 Task: open an excel sheet and write heading  Financial WizardAdd Categories in a column and its values below  'Income, Income, Income, Expenses, Expenses, Expenses, Expenses, Expenses, Savings, Savings, Investments, Investments, Debt, Debt & Debt. 'Add Descriptions in next column and its values below  Salary, Freelance Work, Rental Income, Housing, Transportation, Groceries, Utilities, Entertainment, Emergency Fund, Retirement, Stocks, Mutual Funds, Credit Card 1, Credit Card 2 & Student Loan. Add Amount in next column and its values below  $5,000, $1,200, $500, $1,200, $300, $400, $200, $150, $500, $1,000, $500, $300, $200, $100 & $300. Save page AssetValbook
Action: Mouse pressed left at (181, 262)
Screenshot: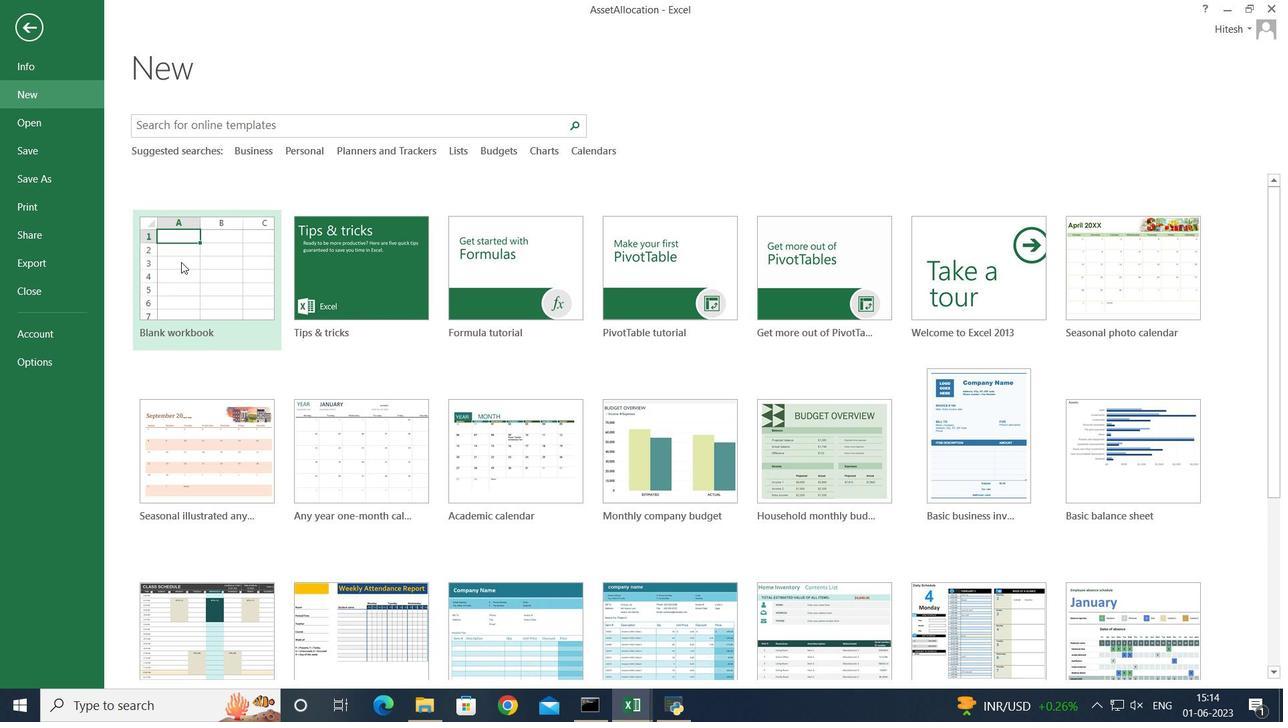 
Action: Mouse moved to (103, 200)
Screenshot: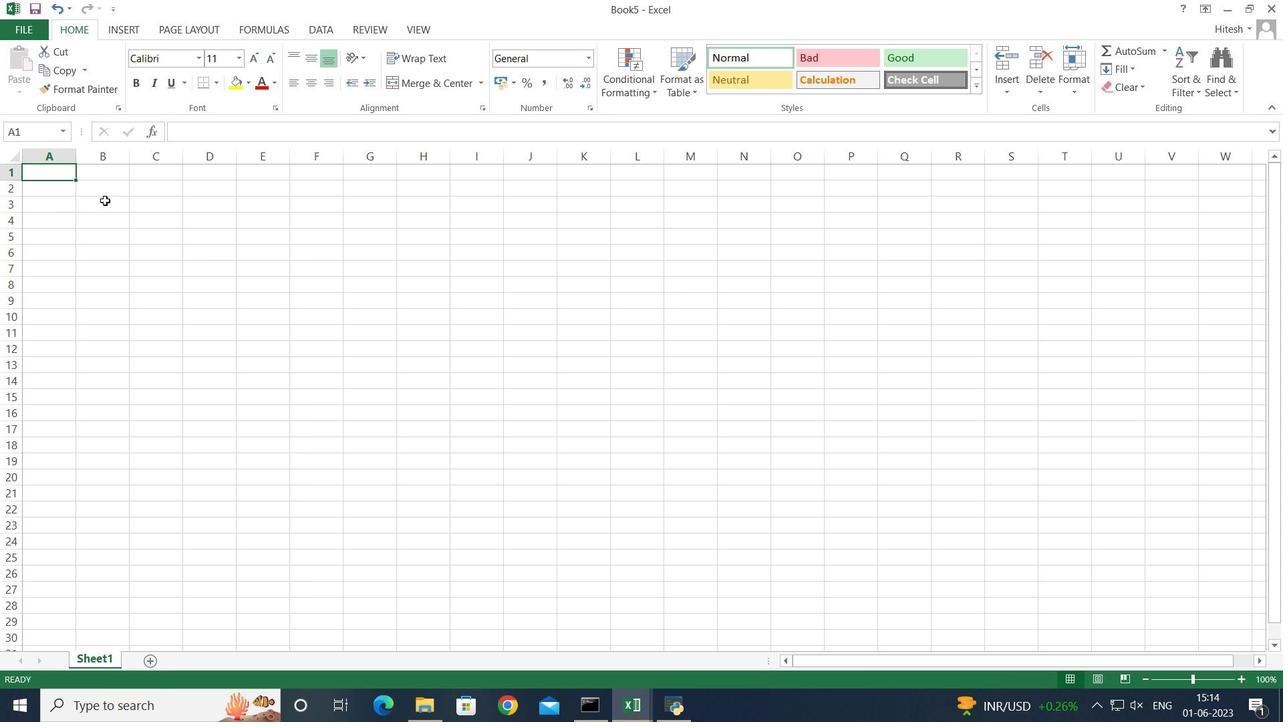 
Action: Key pressed <Key.shift>Financial<Key.space><Key.shift><Key.shift><Key.shift>Wizard<Key.enter><Key.shift><Key.shift>Cat
Screenshot: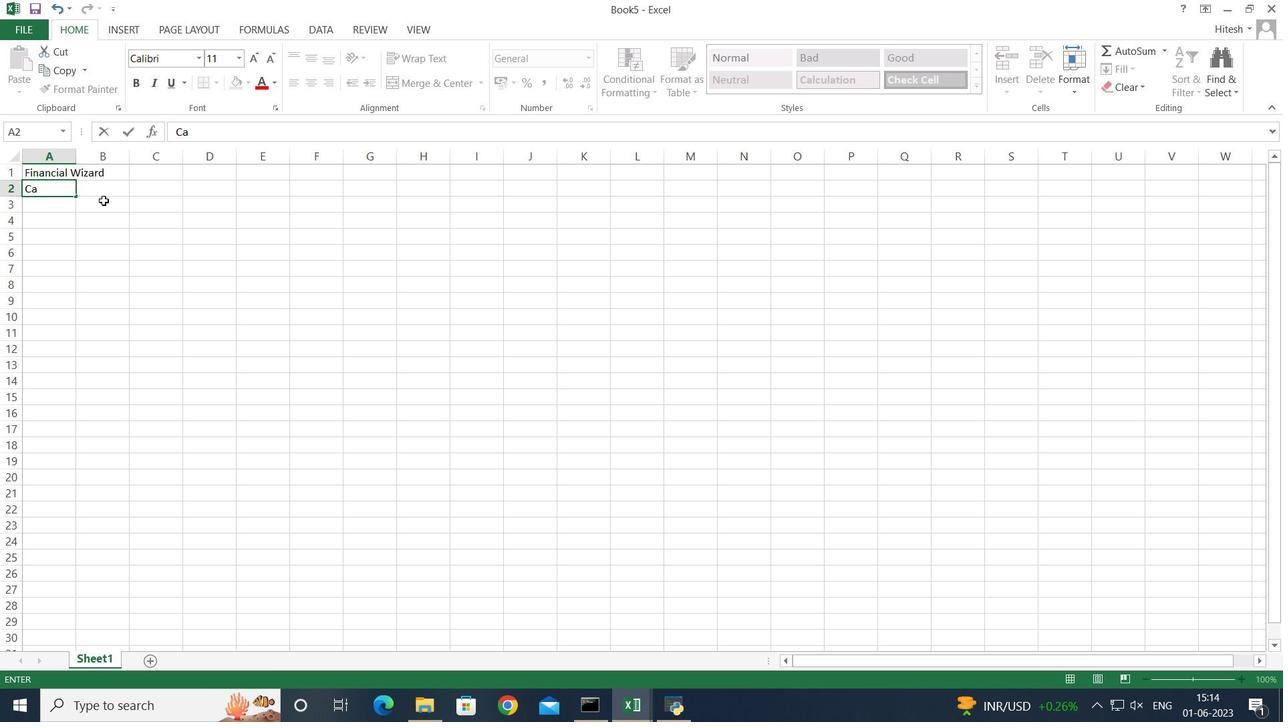 
Action: Mouse moved to (102, 200)
Screenshot: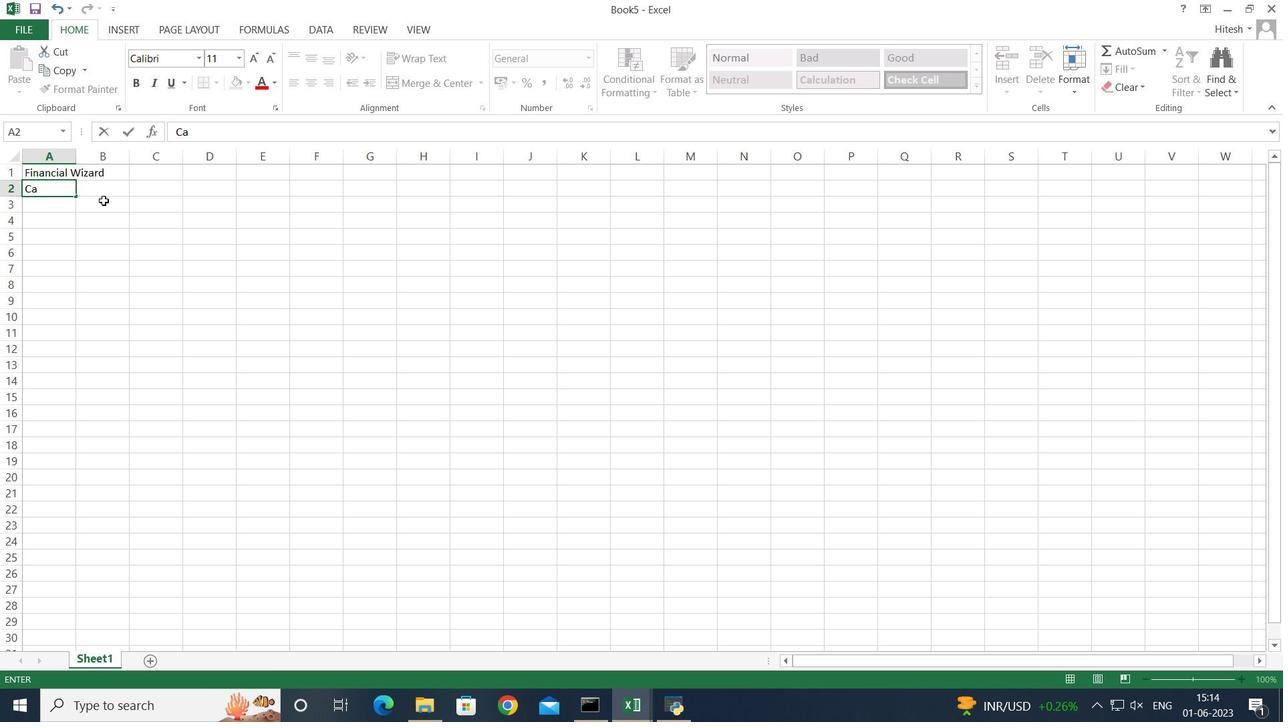 
Action: Key pressed egories<Key.enter><Key.shift>Income<Key.enter><Key.shift>Income<Key.enter><Key.shift>In<Key.backspace>o<Key.backspace><Key.backspace>
Screenshot: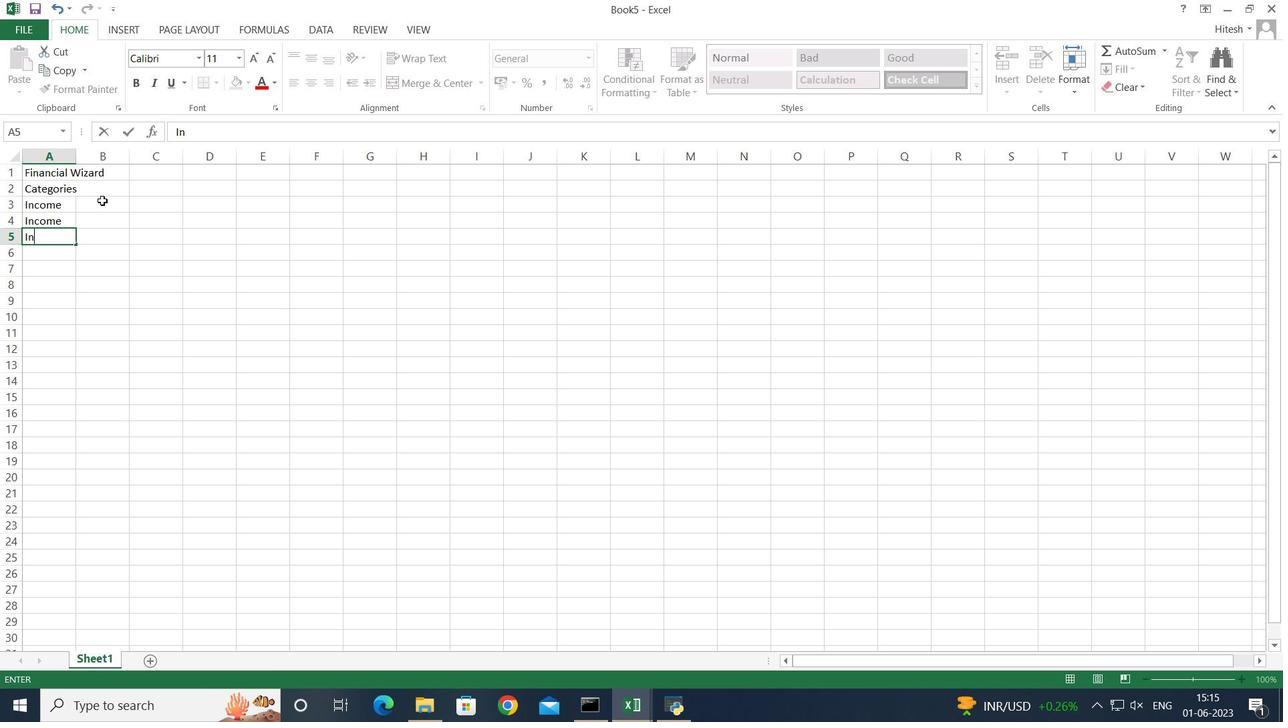 
Action: Mouse moved to (102, 200)
Screenshot: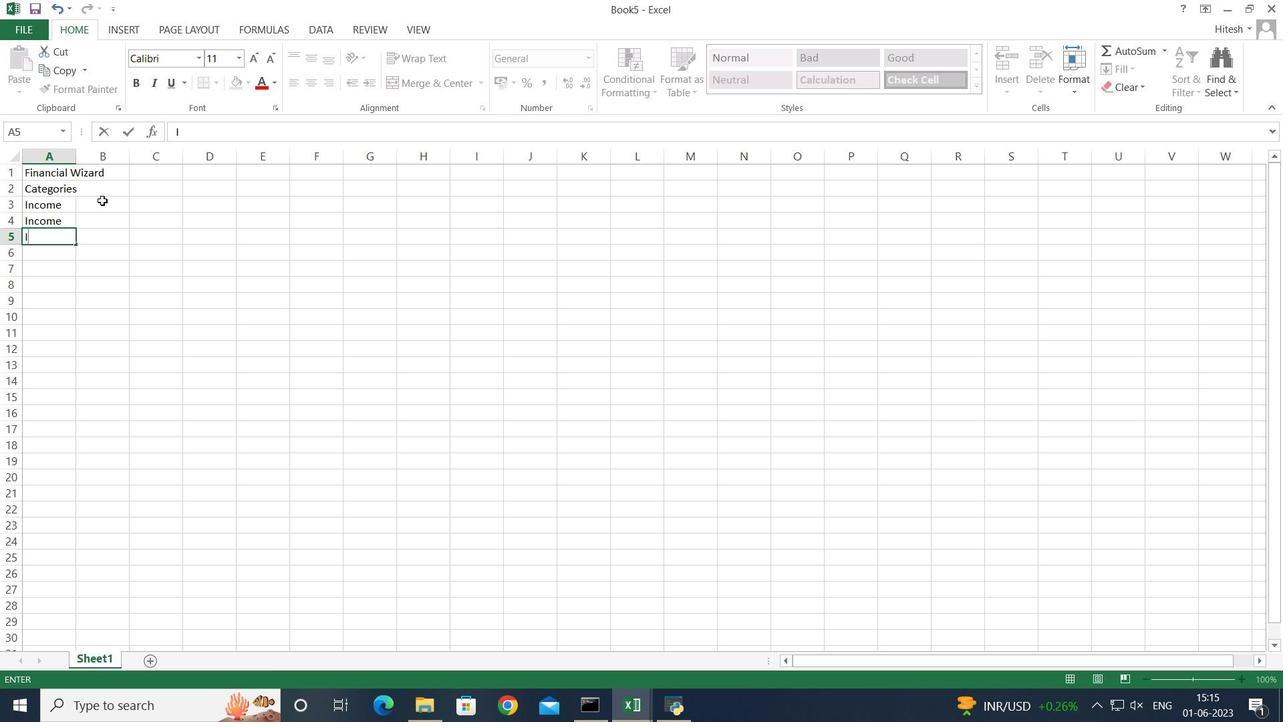 
Action: Key pressed oncome<Key.backspace><Key.backspace><Key.backspace><Key.backspace><Key.backspace><Key.backspace><Key.backspace><Key.backspace><Key.backspace><Key.backspace><Key.backspace><Key.backspace><Key.backspace><Key.backspace><Key.backspace><Key.shift>Income<Key.enter><Key.shift>Expenses<Key.enter><Key.shift><Key.shift><Key.shift><Key.shift>Expenses<Key.enter><Key.shift><Key.shift><Key.shift>Expenses<Key.enter><Key.shift><Key.shift><Key.shift>Expenses<Key.enter><Key.shift><Key.shift><Key.shift>Expenses<Key.enter><Key.shift>Savings<Key.enter><Key.shift>Savings<Key.enter><Key.shift>Investments<Key.enter><Key.shift><Key.shift><Key.shift><Key.shift><Key.shift><Key.shift><Key.shift><Key.shift>Investments<Key.enter><Key.shift><Key.shift>Debt<Key.enter><Key.shift>Debt<Key.enter>\<Key.backspace><Key.shift><Key.shift><Key.shift><Key.shift><Key.shift><Key.shift><Key.shift><Key.shift><Key.shift><Key.shift><Key.shift><Key.shift><Key.shift><Key.shift><Key.shift><Key.shift><Key.shift>Debt<Key.enter><Key.up><Key.up><Key.up><Key.up><Key.up><Key.up><Key.up><Key.up><Key.up><Key.up><Key.up><Key.up><Key.up><Key.up><Key.up><Key.up><Key.right><Key.shift><Key.shift><Key.shift><Key.shift><Key.shift><Key.shift><Key.shift><Key.shift><Key.shift><Key.shift><Key.shift><Key.shift><Key.shift><Key.shift><Key.shift><Key.shift><Key.shift><Key.shift><Key.shift><Key.shift><Key.shift><Key.shift><Key.shift><Key.shift><Key.shift><Key.shift><Key.shift><Key.shift><Key.shift><Key.shift><Key.shift><Key.shift><Key.shift><Key.shift><Key.shift><Key.shift><Key.shift>Descriptions<Key.enter><Key.shift>Salary<Key.enter><Key.shift>Freelance<Key.space><Key.shift><Key.shift>Work<Key.enter><Key.shift>Rental<Key.space><Key.shift_r><Key.shift_r><Key.shift_r><Key.shift_r><Key.shift_r><Key.shift_r><Key.shift_r><Key.shift_r><Key.shift_r><Key.shift_r><Key.shift_r><Key.shift_r><Key.shift_r><Key.shift_r><Key.shift_r><Key.shift_r><Key.shift_r><Key.shift_r><Key.shift_r><Key.shift_r><Key.shift_r>Ii<Key.backspace>ncome<Key.enter><Key.shift><Key.shift><Key.shift>Housing<Key.enter><Key.shift><Key.shift><Key.shift><Key.shift><Key.shift><Key.shift><Key.shift>Transportation<Key.enter><Key.shift><Key.shift><Key.shift><Key.shift><Key.shift><Key.shift><Key.shift><Key.shift><Key.shift><Key.shift><Key.shift><Key.shift><Key.shift>Groceries<Key.enter><Key.shift_r>Utilities<Key.enter><Key.shift>Entertainment<Key.enter><Key.shift>Emergency<Key.space><Key.shift><Key.shift><Key.shift><Key.shift>Fung<Key.enter><Key.shift>Retirement<Key.enter><Key.shift>Stocks<Key.enter><Key.shift_r>Mutual<Key.space><Key.shift>Funds<Key.enter><Key.shift>Credir<Key.space><Key.shift>Card<Key.space>1<Key.enter><Key.shift>Credit<Key.space><Key.shift>Card<Key.space>2<Key.enter><Key.shift>Student<Key.space><Key.shift_r><Key.shift_r><Key.shift_r><Key.shift_r><Key.shift_r><Key.shift_r><Key.shift_r>Loan<Key.enter>
Screenshot: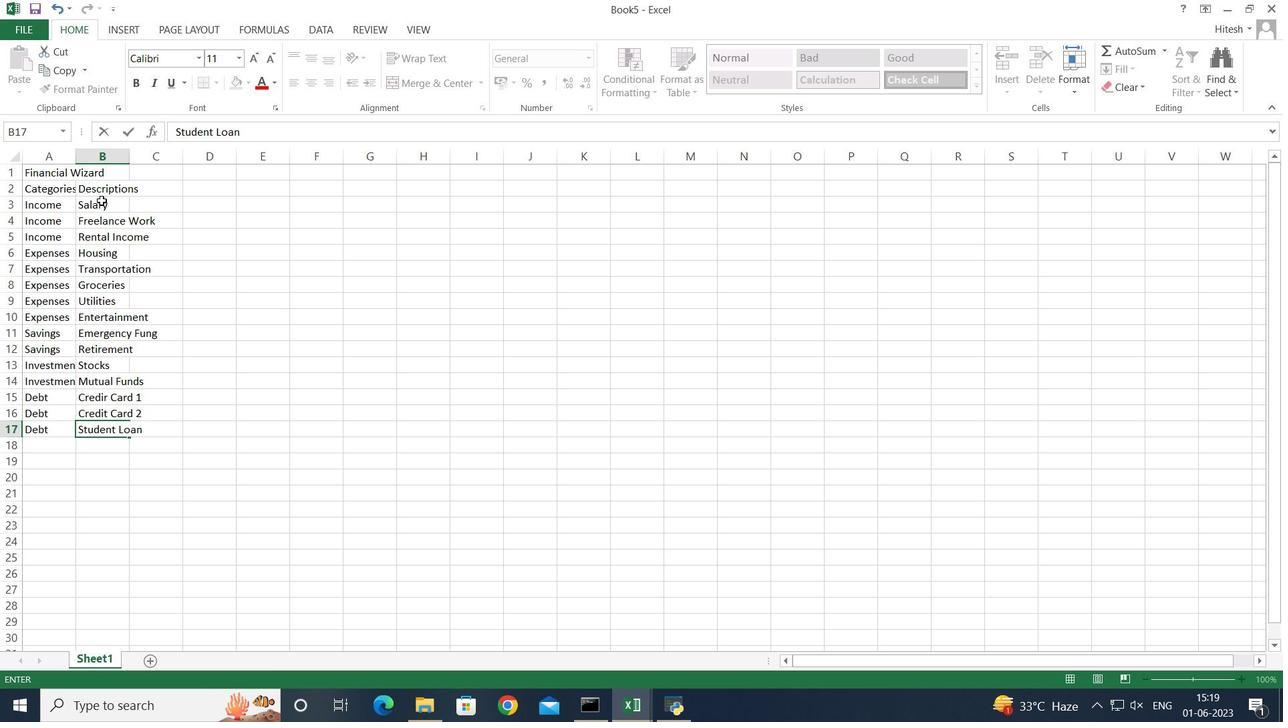 
Action: Mouse moved to (38, 157)
Screenshot: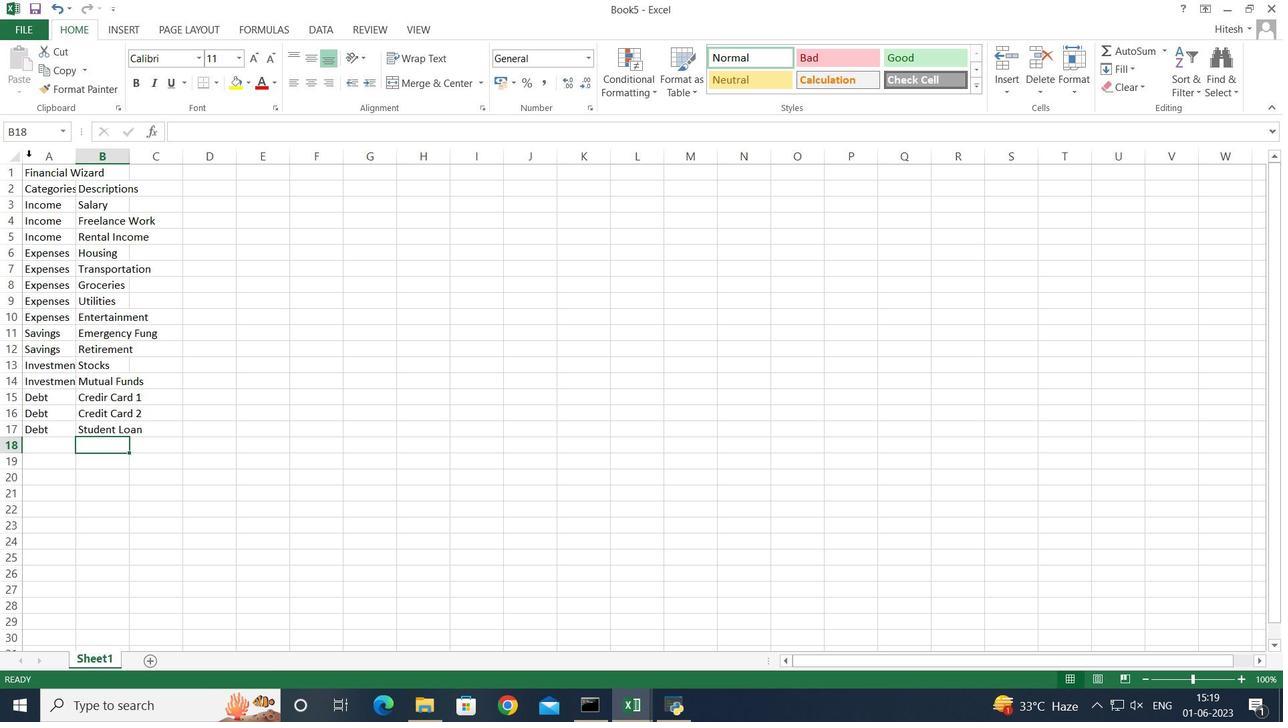 
Action: Mouse pressed left at (38, 157)
Screenshot: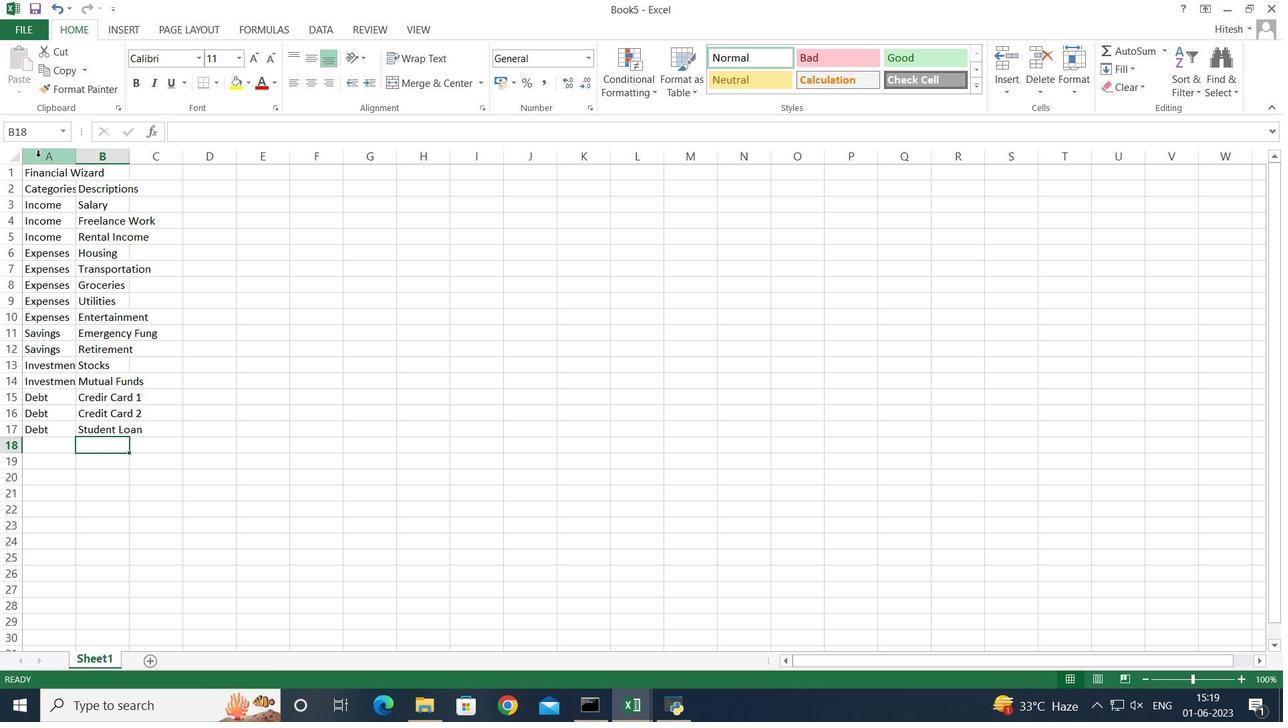 
Action: Mouse moved to (74, 157)
Screenshot: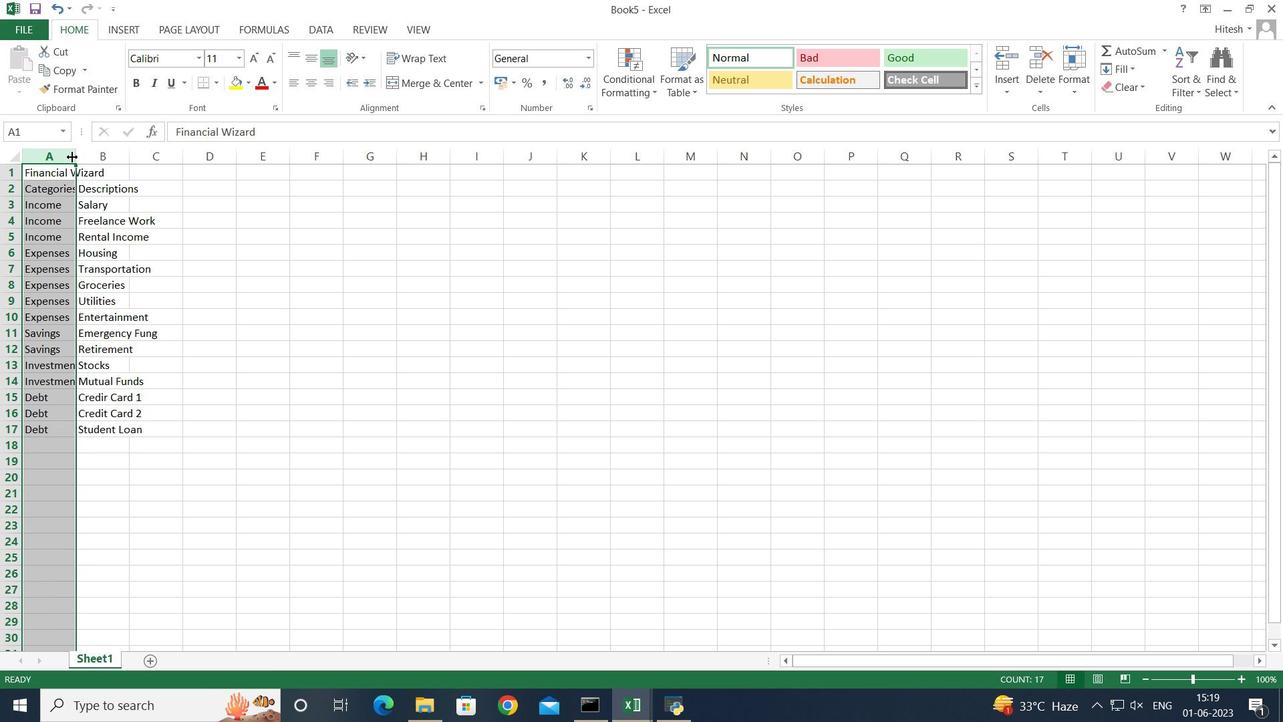 
Action: Mouse pressed left at (74, 157)
Screenshot: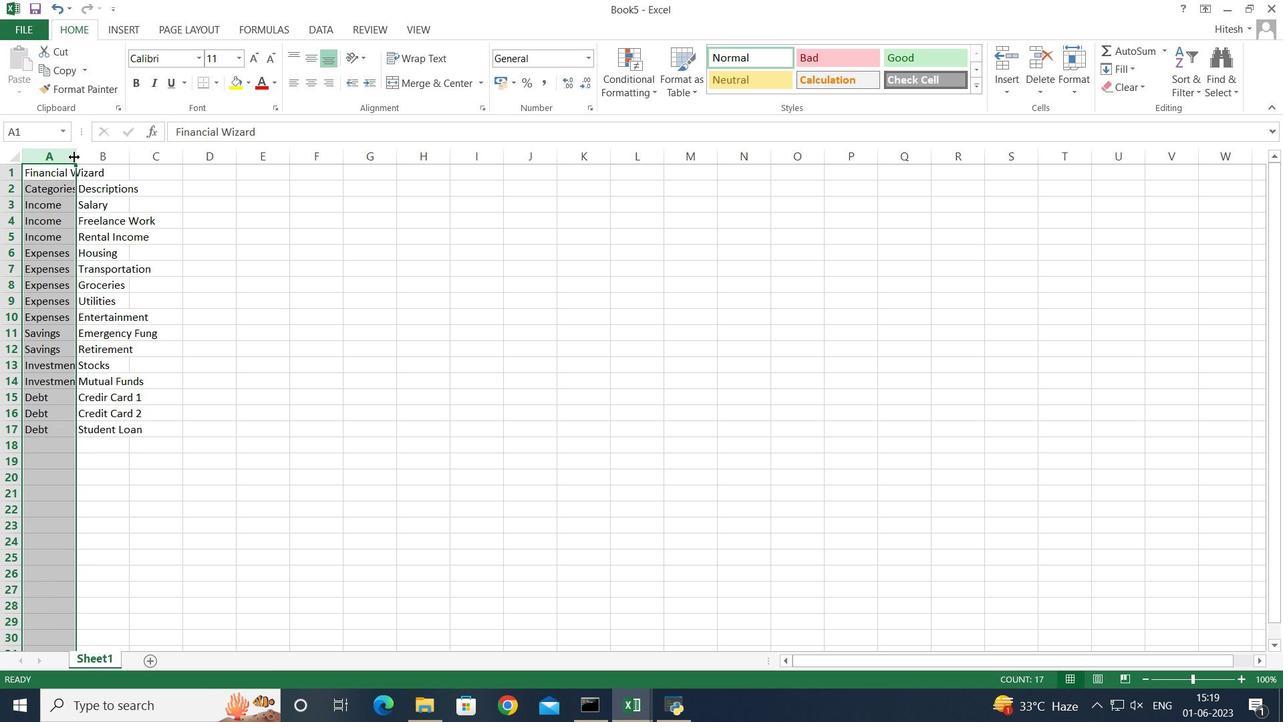 
Action: Mouse moved to (74, 157)
Screenshot: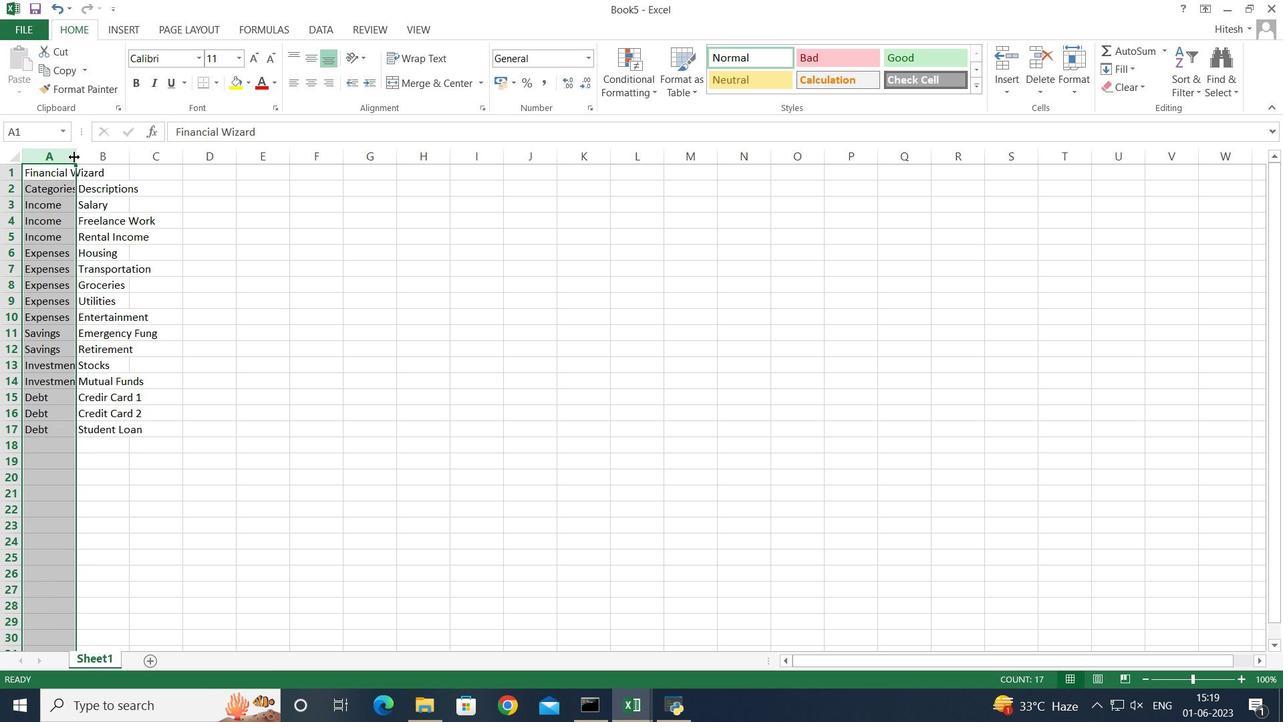 
Action: Mouse pressed left at (74, 157)
Screenshot: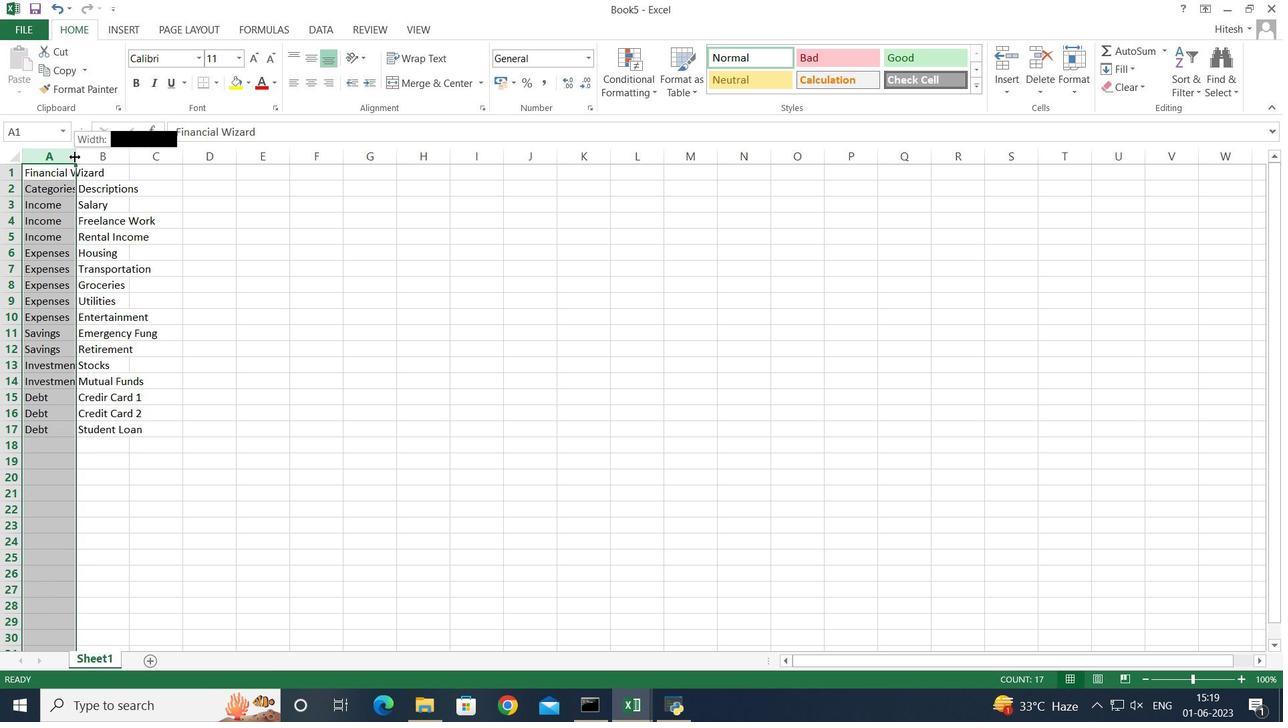 
Action: Mouse moved to (117, 158)
Screenshot: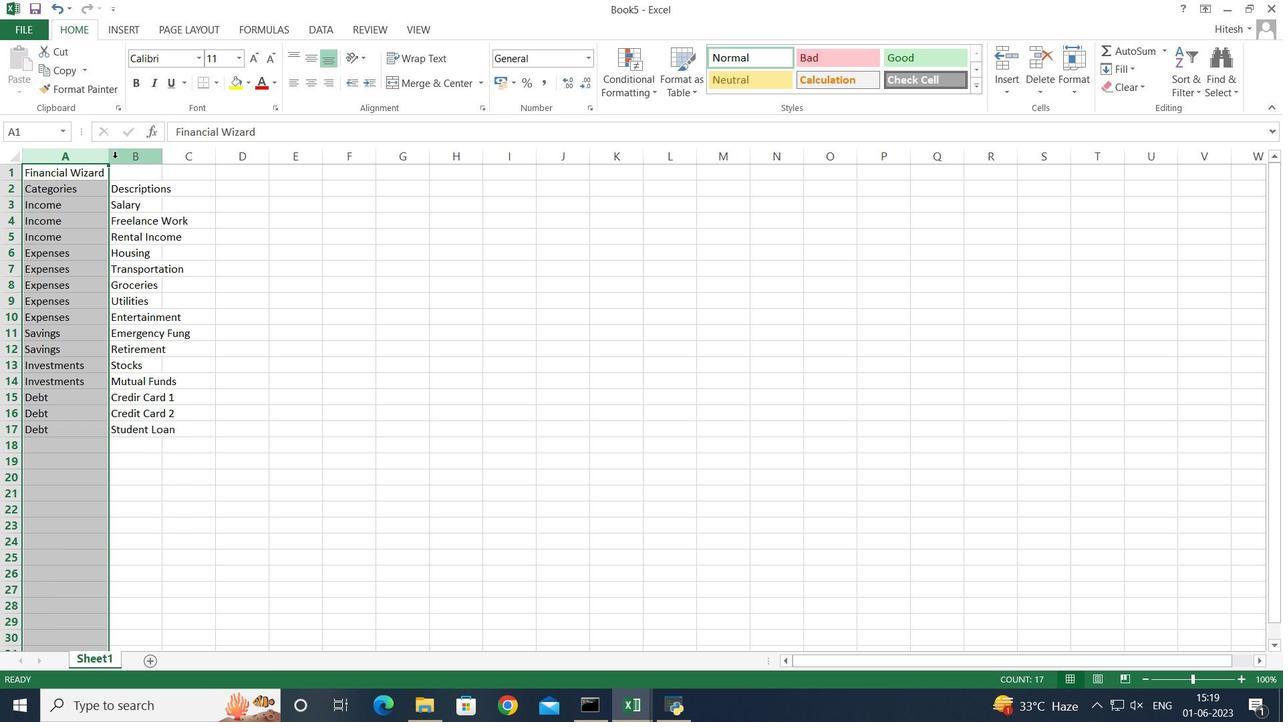 
Action: Mouse pressed left at (117, 158)
Screenshot: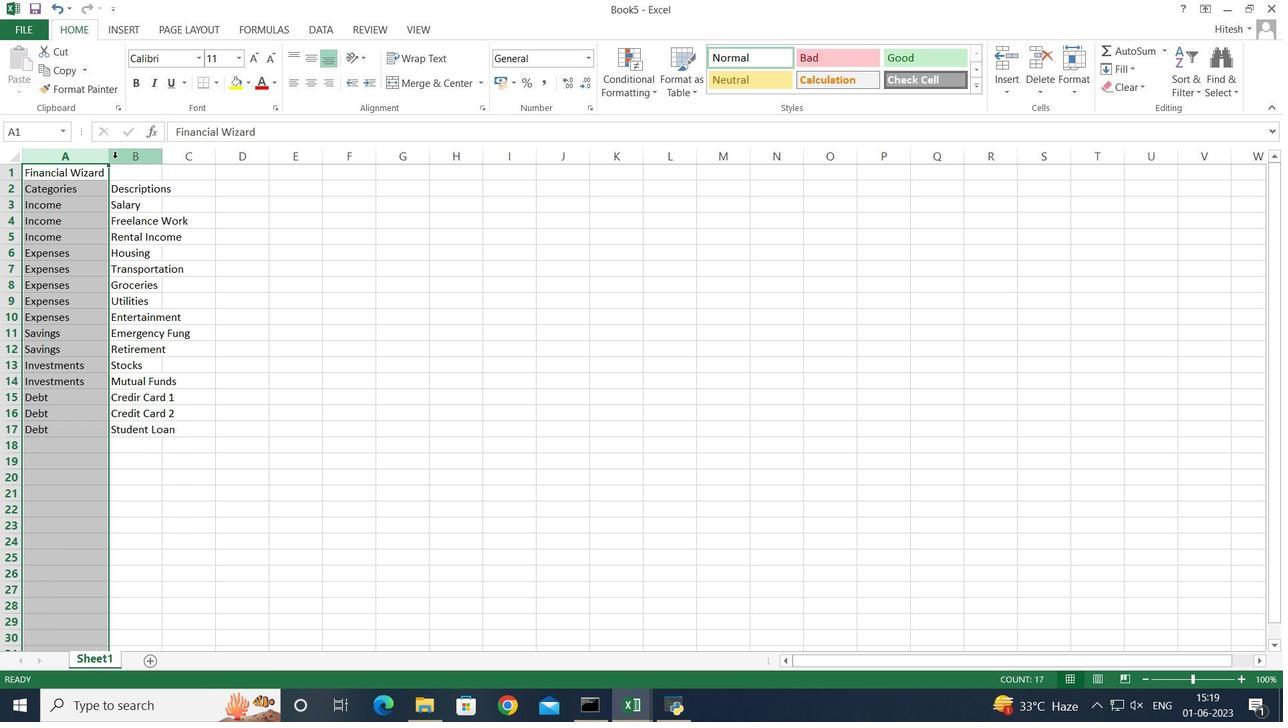 
Action: Mouse moved to (161, 155)
Screenshot: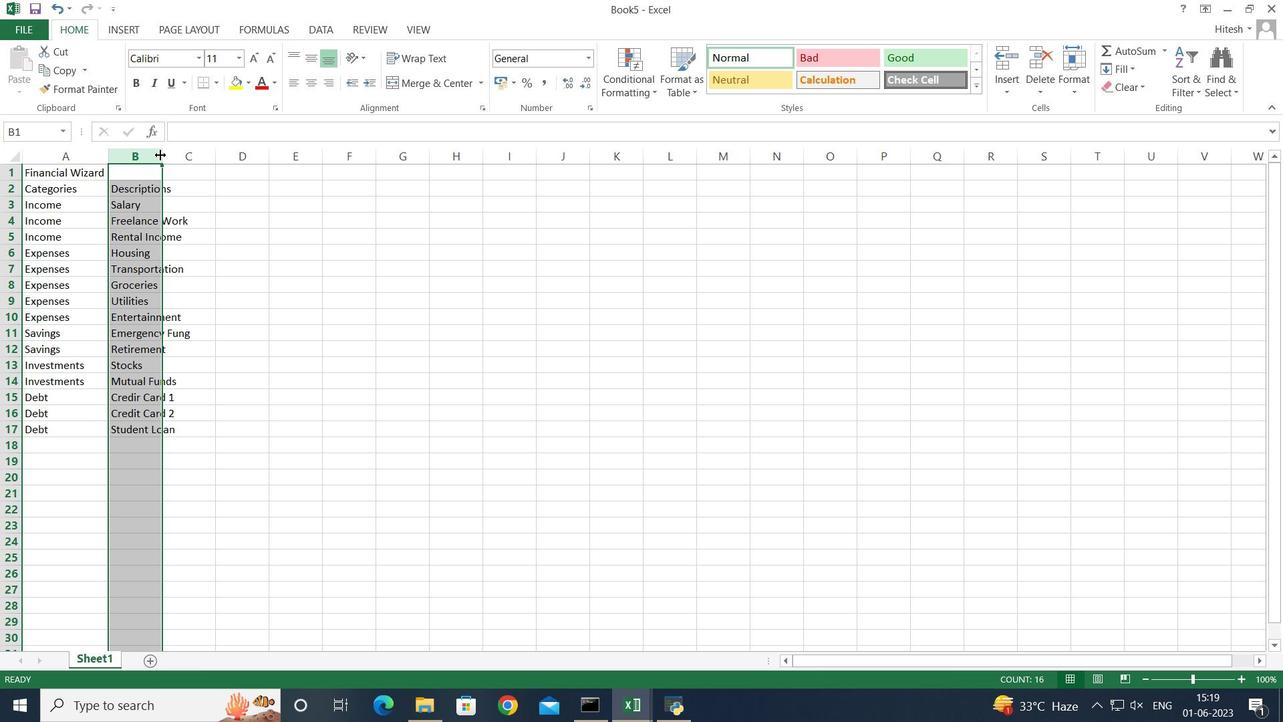 
Action: Mouse pressed left at (161, 155)
Screenshot: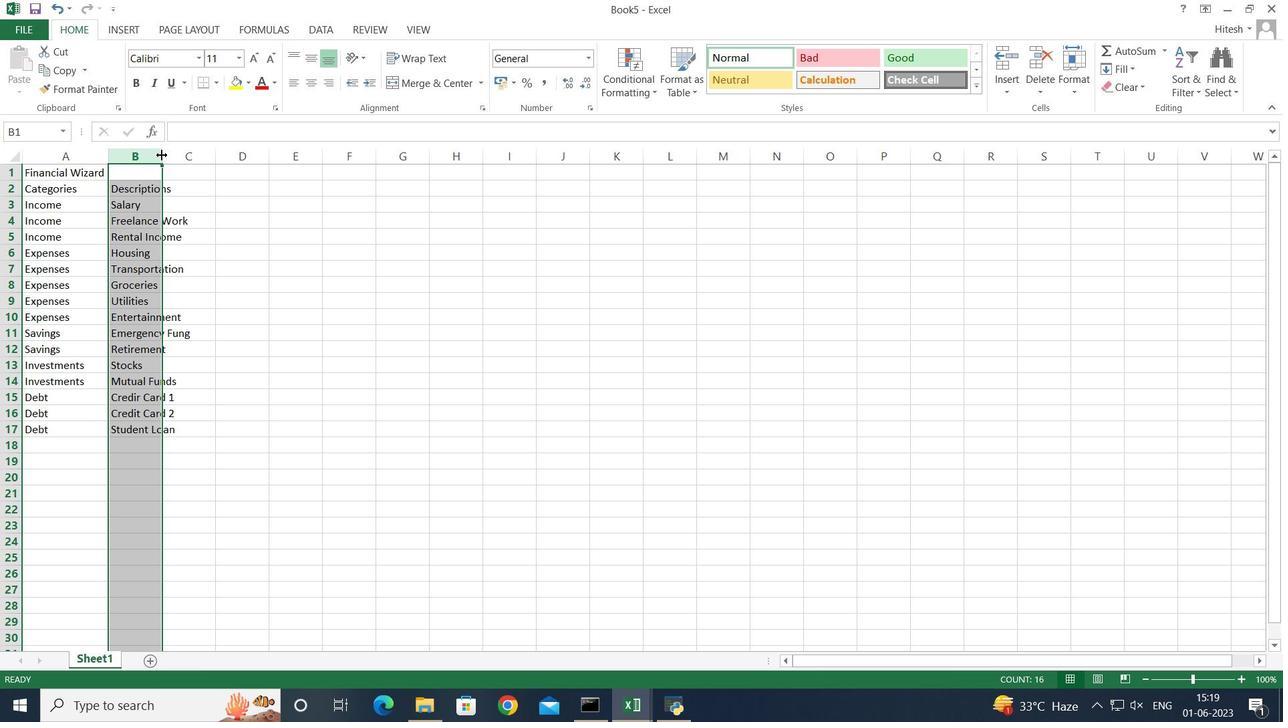 
Action: Mouse pressed left at (161, 155)
Screenshot: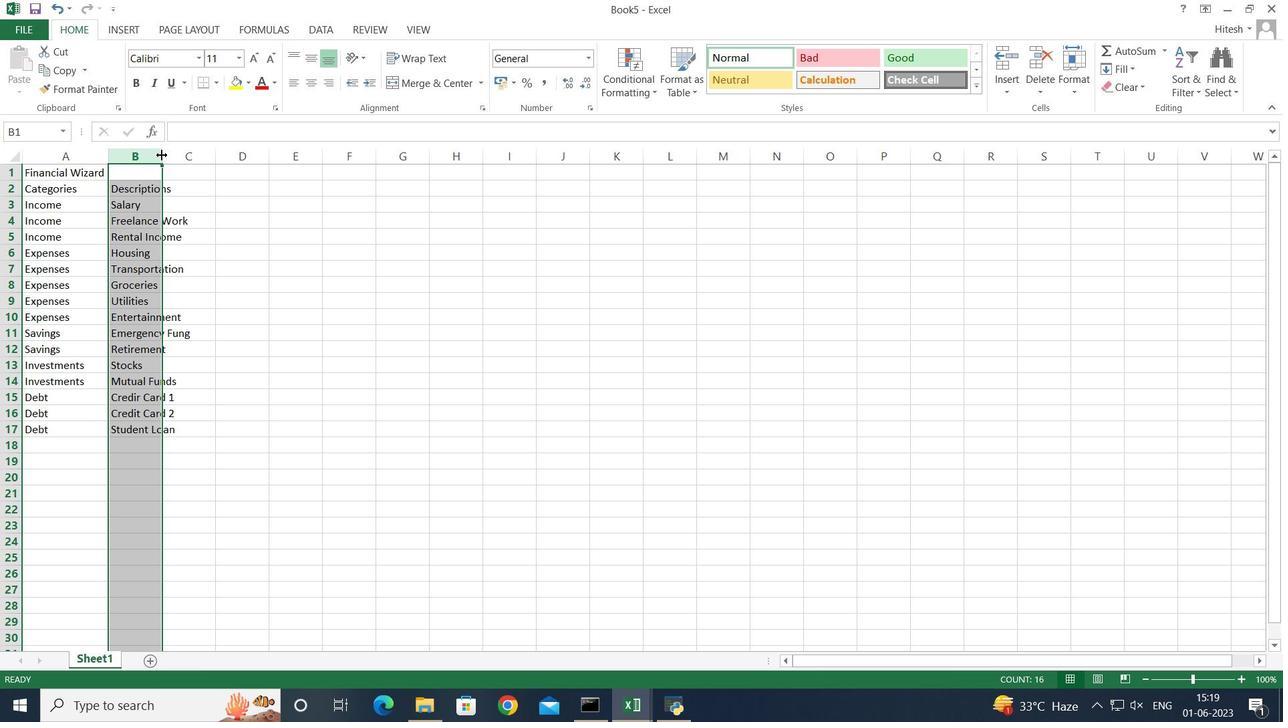 
Action: Mouse moved to (213, 186)
Screenshot: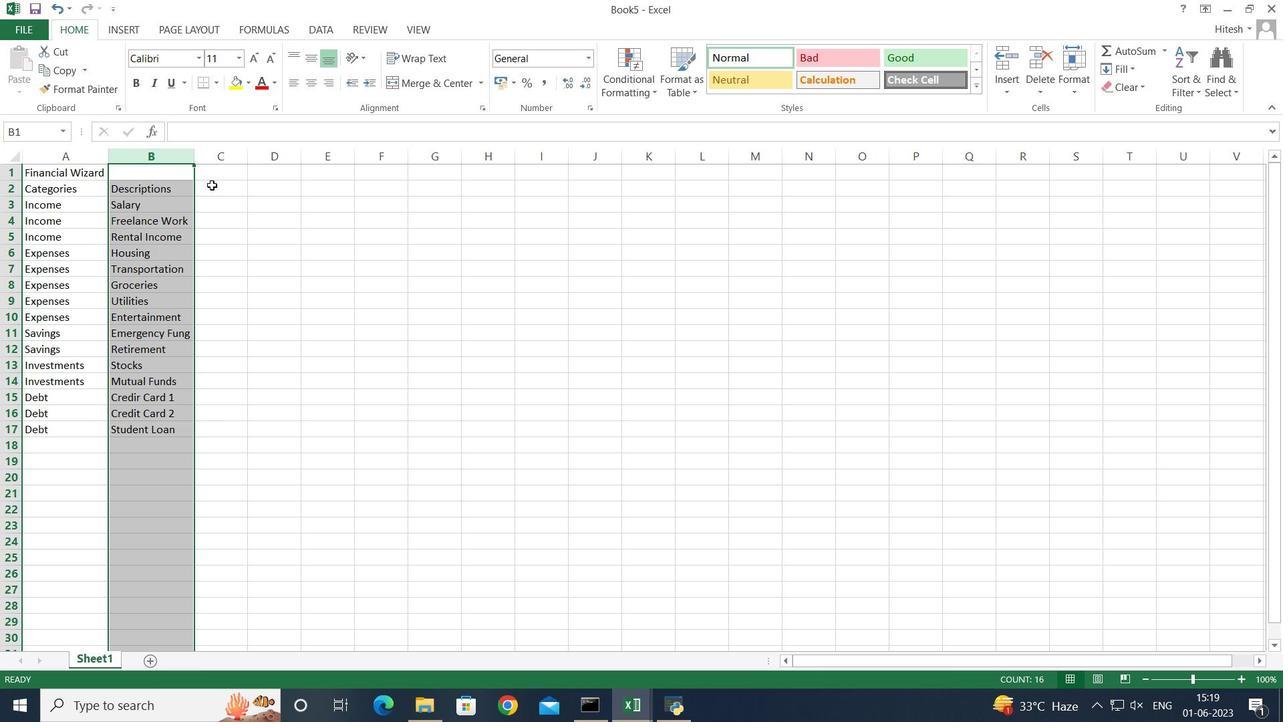 
Action: Mouse pressed left at (213, 186)
Screenshot: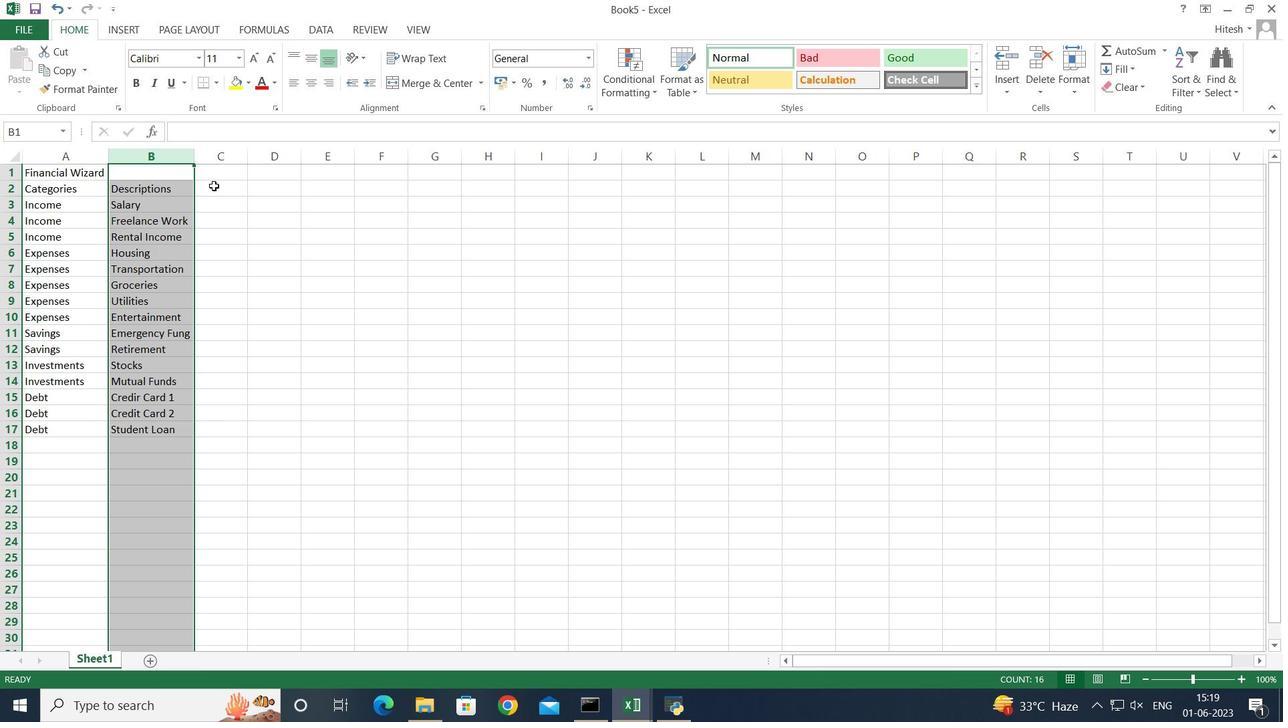 
Action: Key pressed <Key.shift>Amount<Key.enter>5000<Key.enter>1200<Key.enter>500<Key.enter>1200<Key.enter>300<Key.enter>400<Key.enter>200<Key.enter>150<Key.enter>500<Key.enter>1000<Key.enter>500<Key.enter>300<Key.enter>200<Key.enter>100<Key.enter>30<Key.enter>
Screenshot: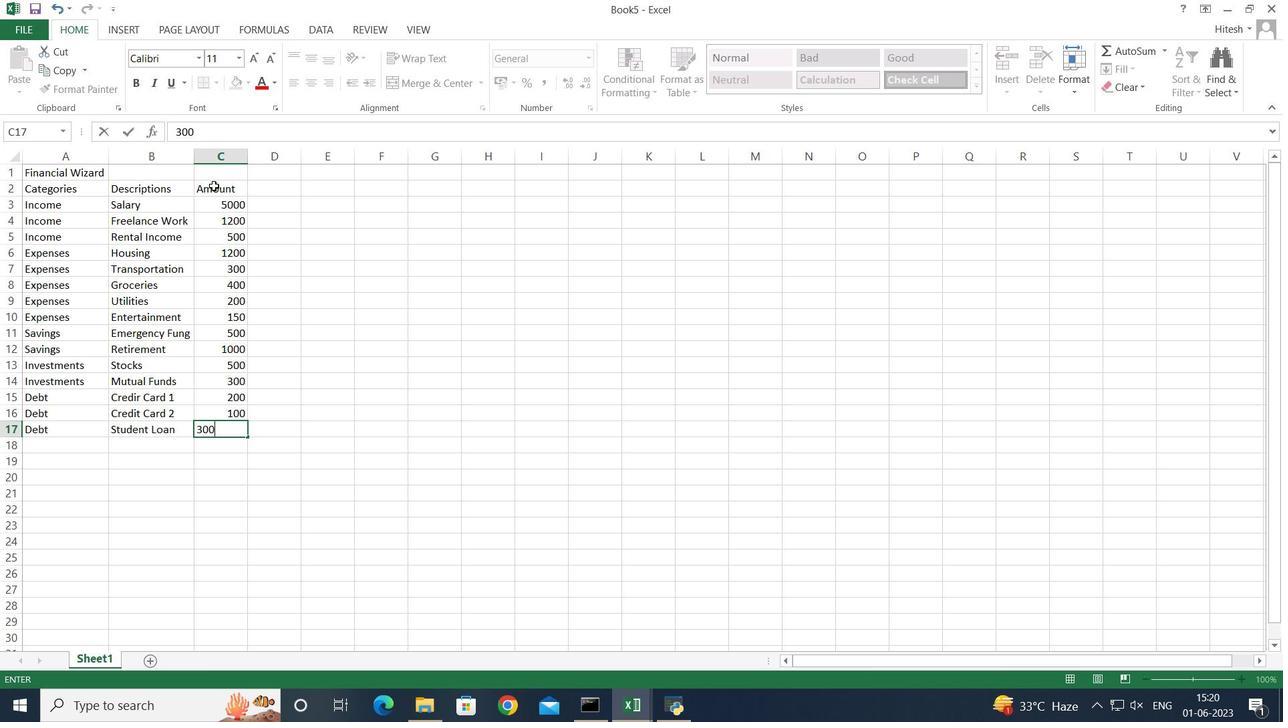 
Action: Mouse moved to (336, 258)
Screenshot: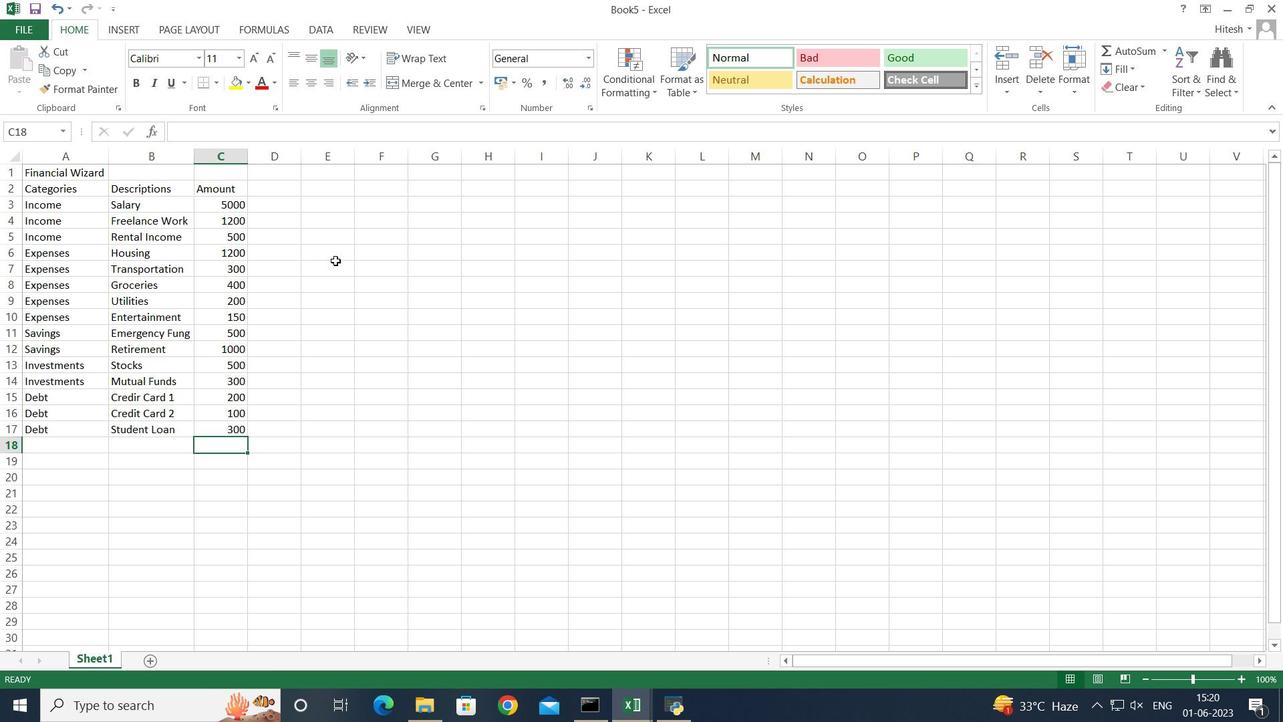 
Action: Mouse pressed left at (336, 258)
Screenshot: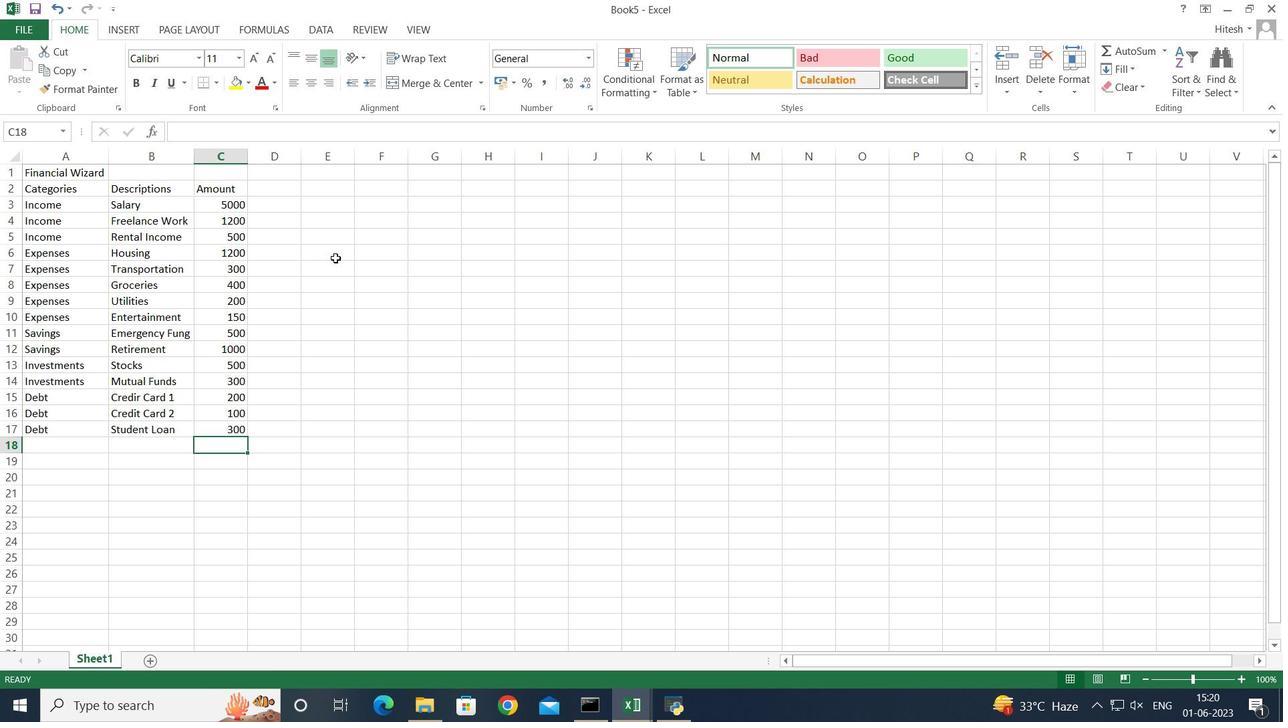 
Action: Mouse moved to (230, 157)
Screenshot: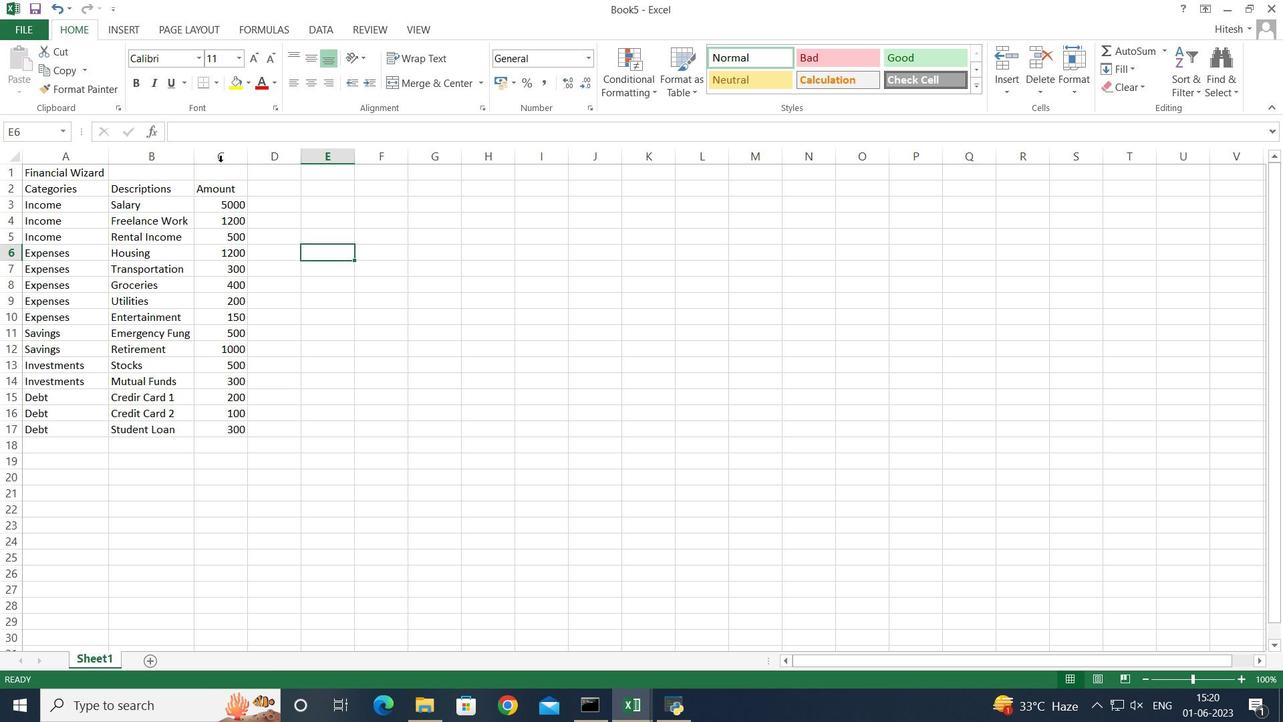 
Action: Mouse pressed left at (230, 157)
Screenshot: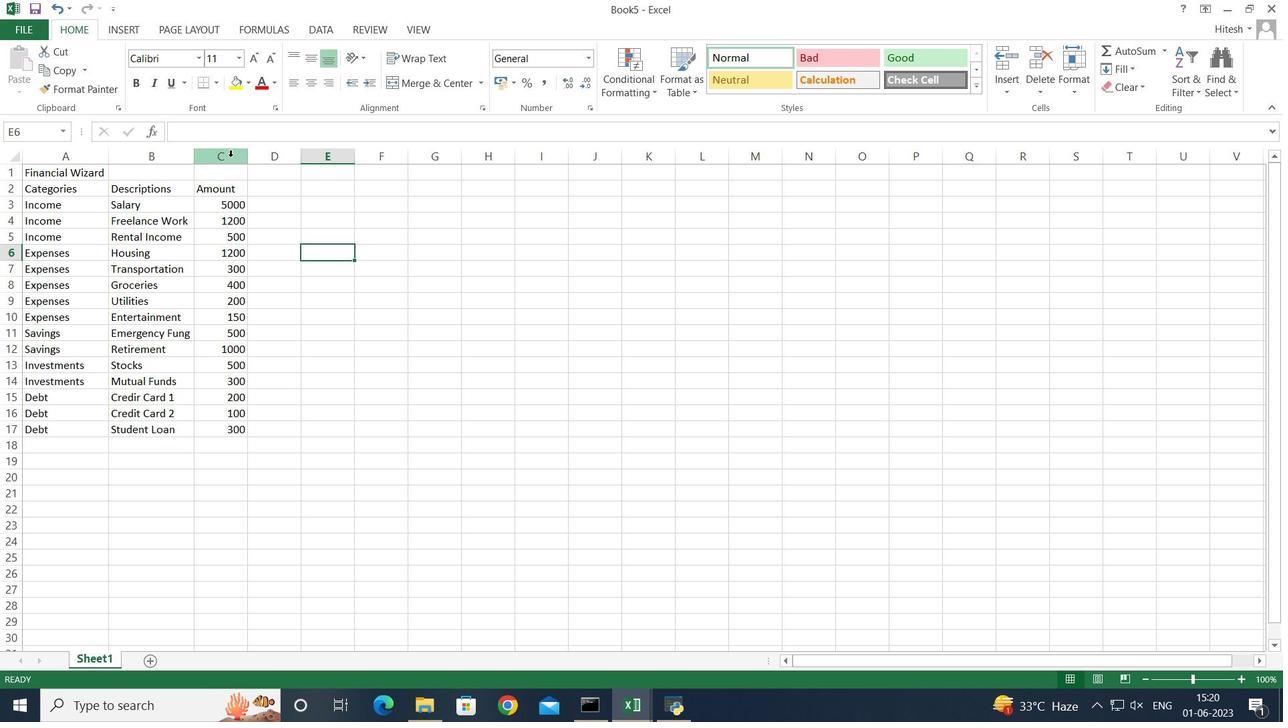 
Action: Mouse moved to (247, 157)
Screenshot: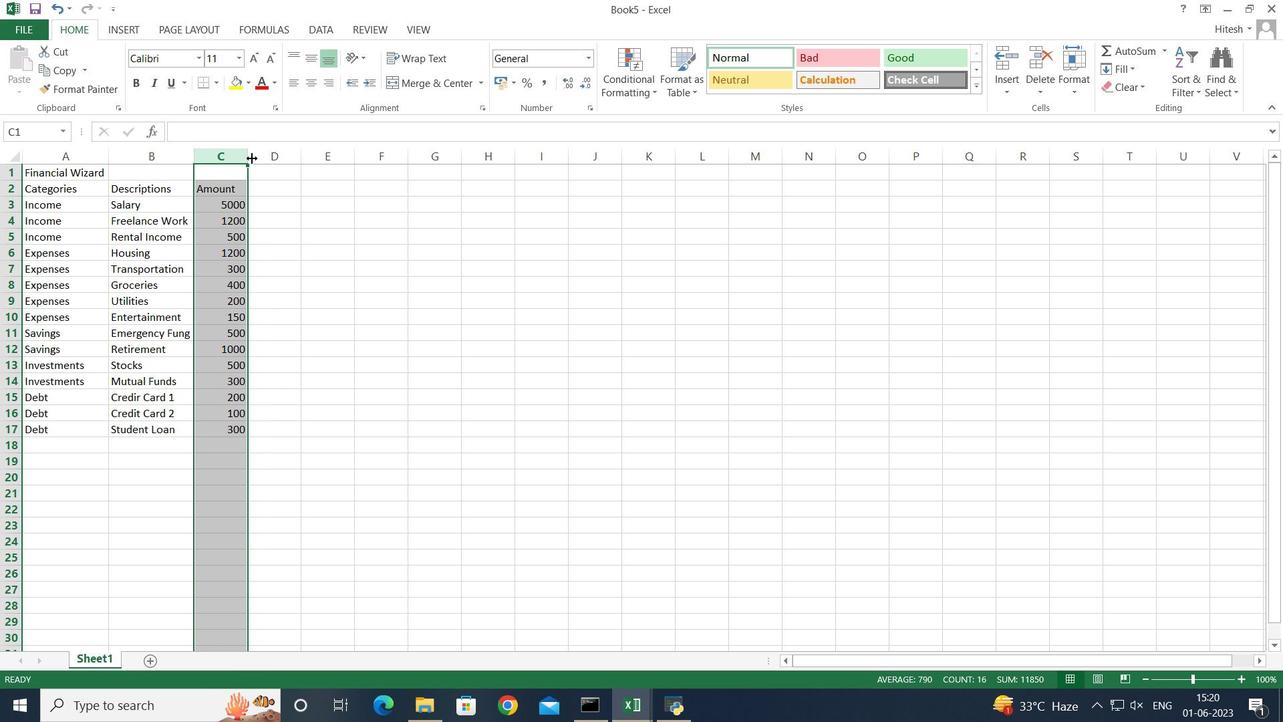 
Action: Mouse pressed left at (247, 157)
Screenshot: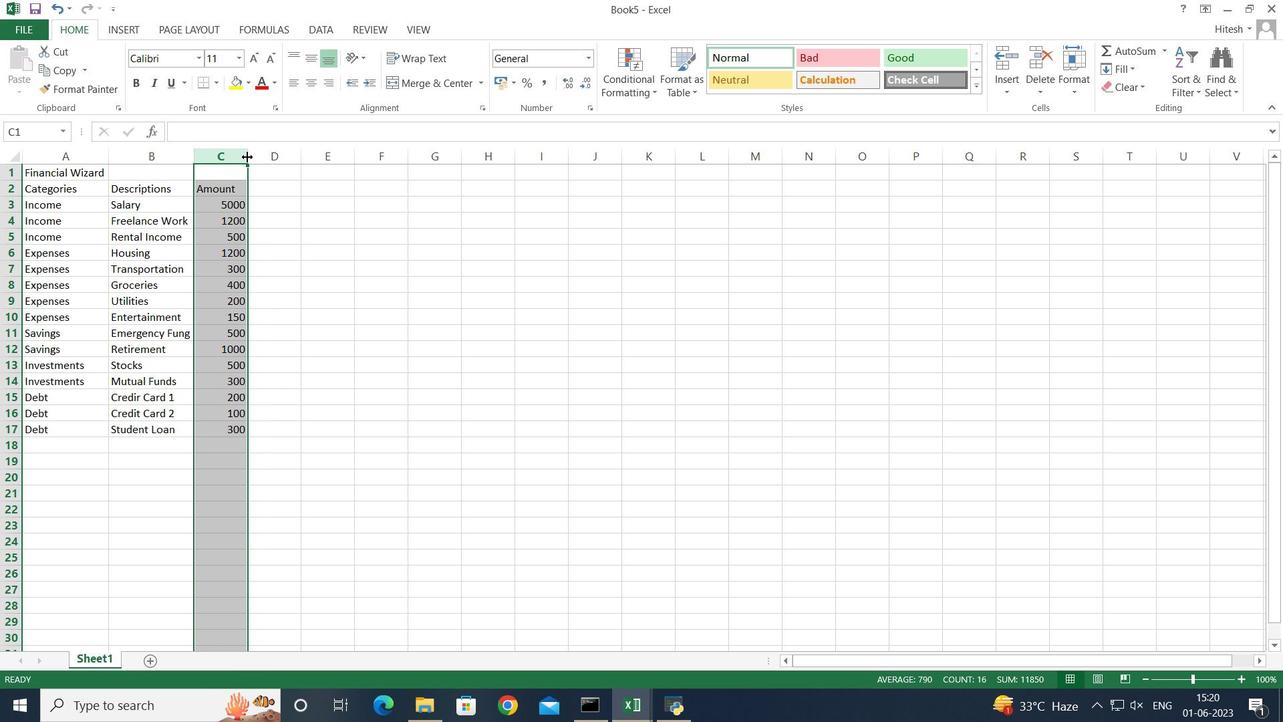 
Action: Mouse pressed left at (247, 157)
Screenshot: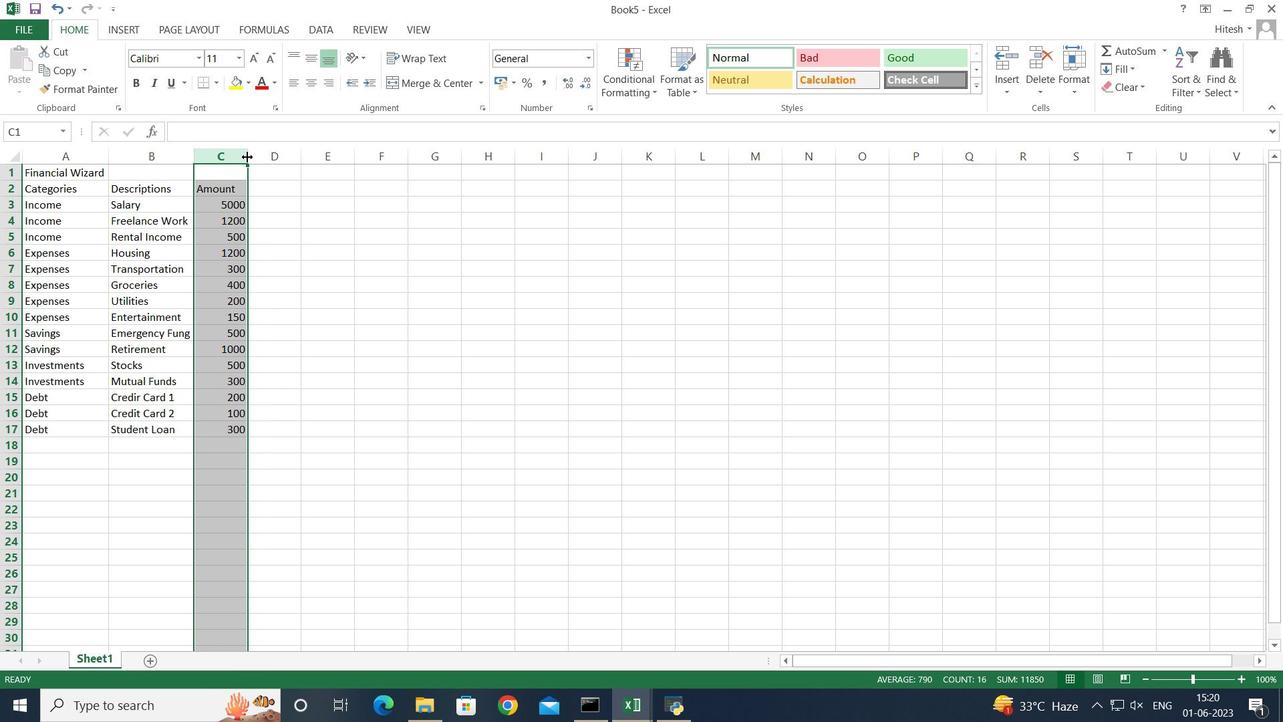 
Action: Mouse moved to (286, 244)
Screenshot: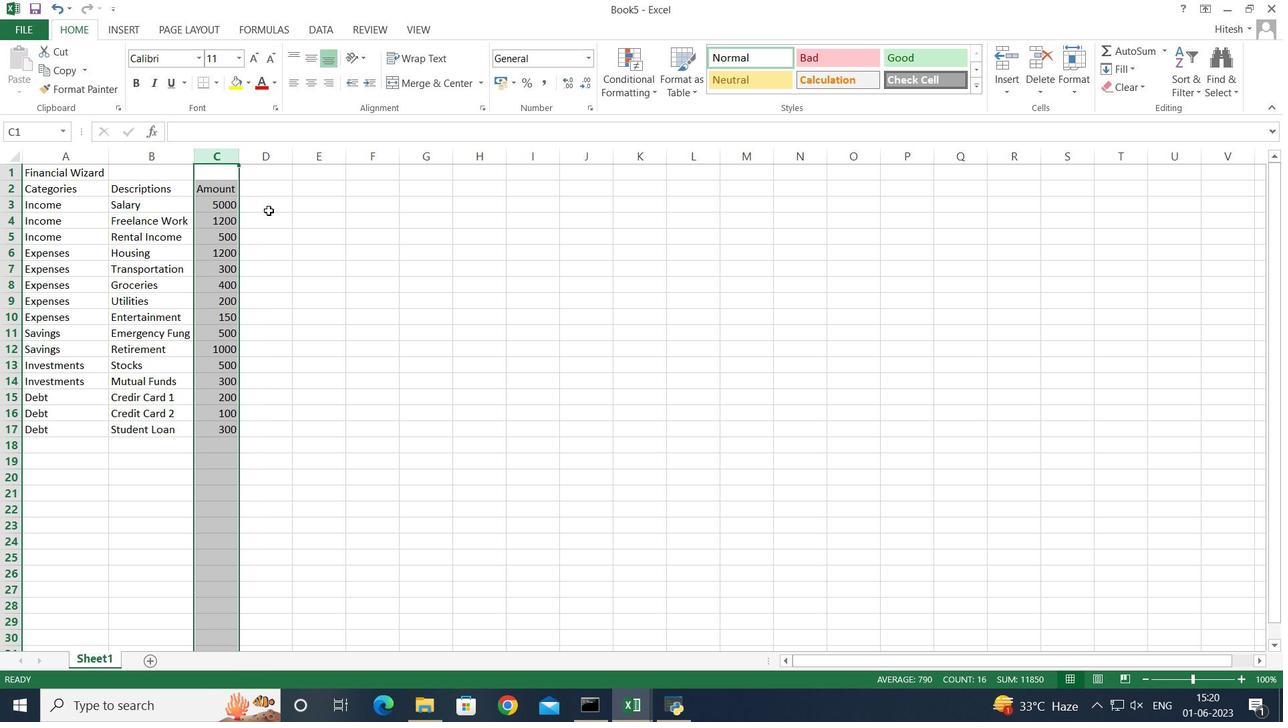 
Action: Mouse pressed left at (286, 244)
Screenshot: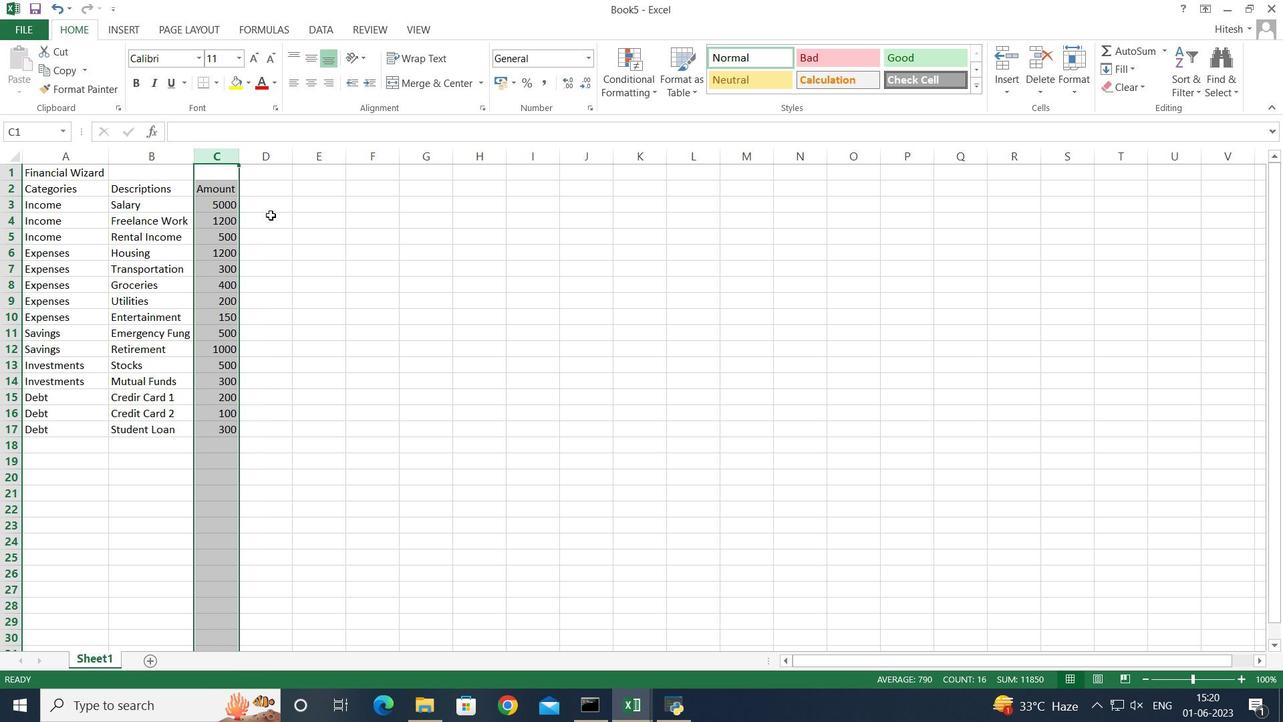 
Action: Mouse moved to (133, 498)
Screenshot: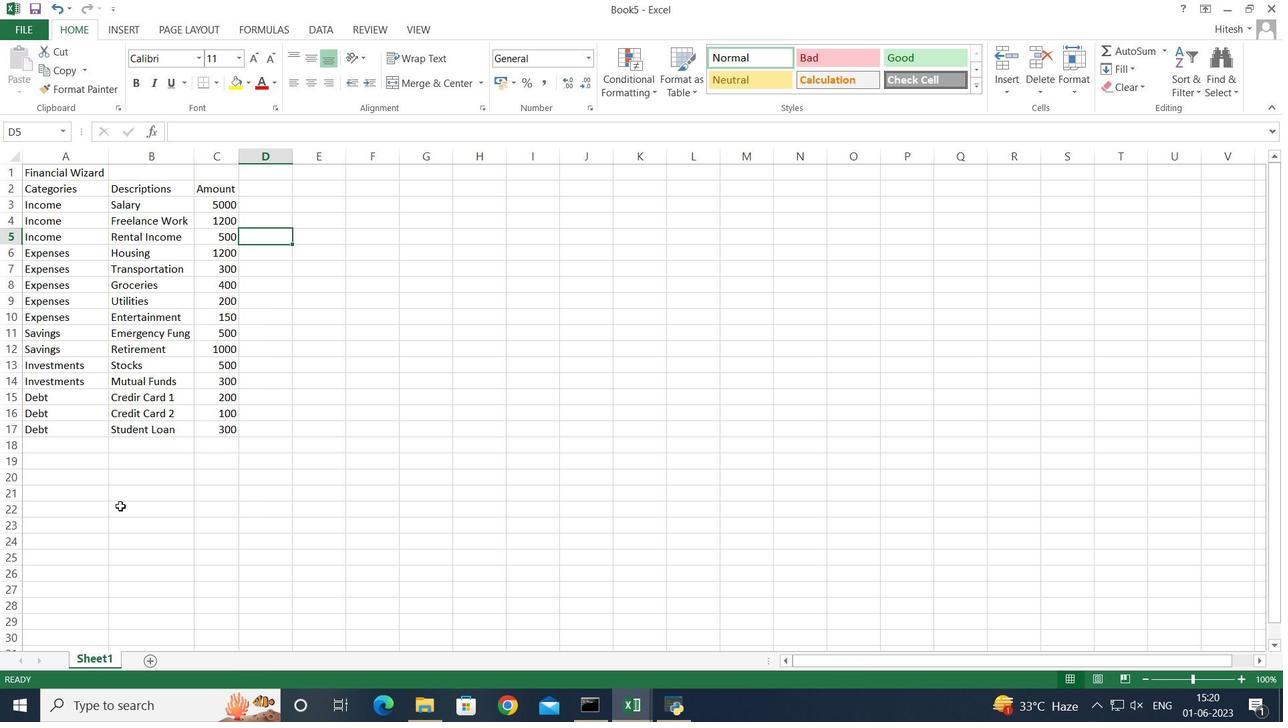 
Action: Mouse pressed left at (133, 498)
Screenshot: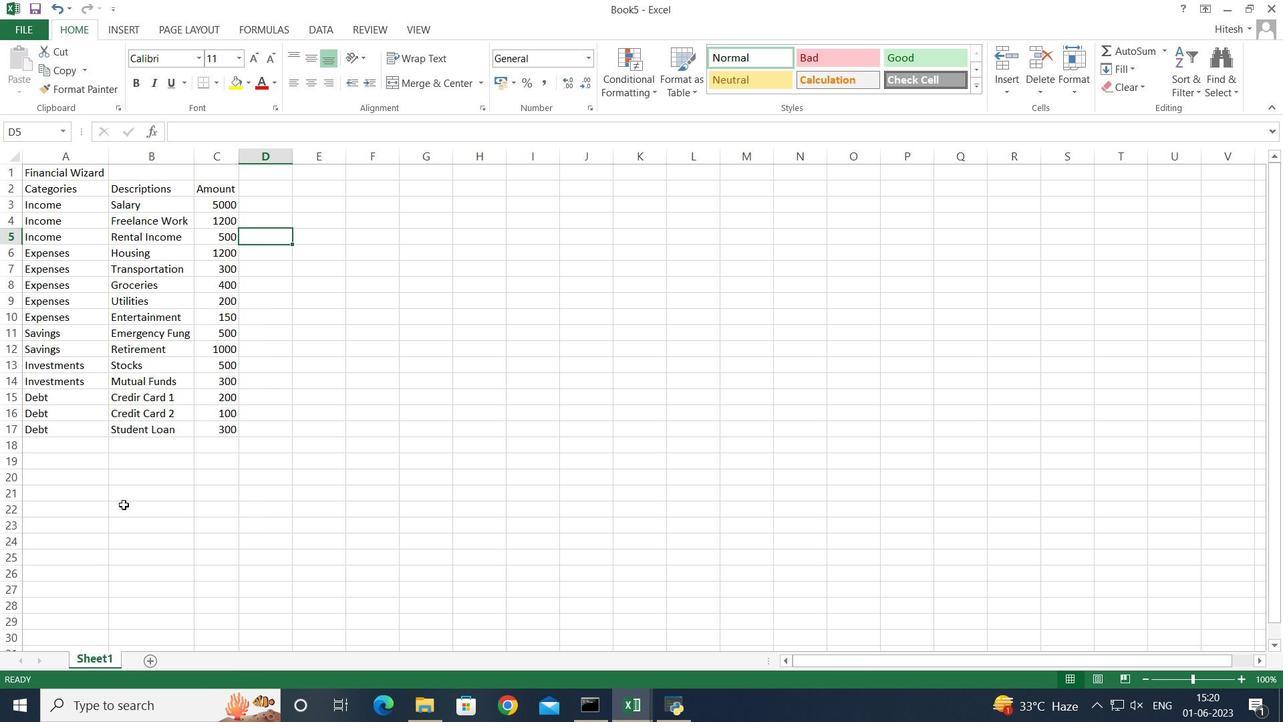 
Action: Mouse moved to (260, 477)
Screenshot: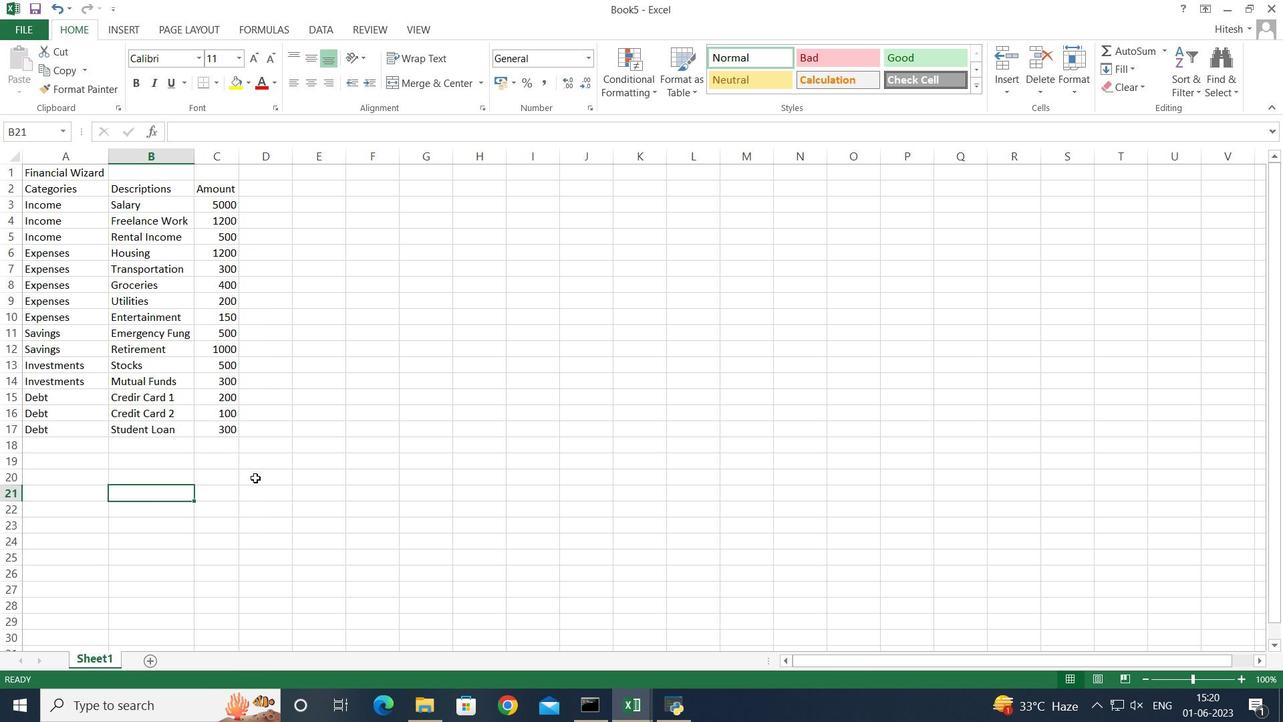 
Action: Mouse pressed left at (260, 477)
Screenshot: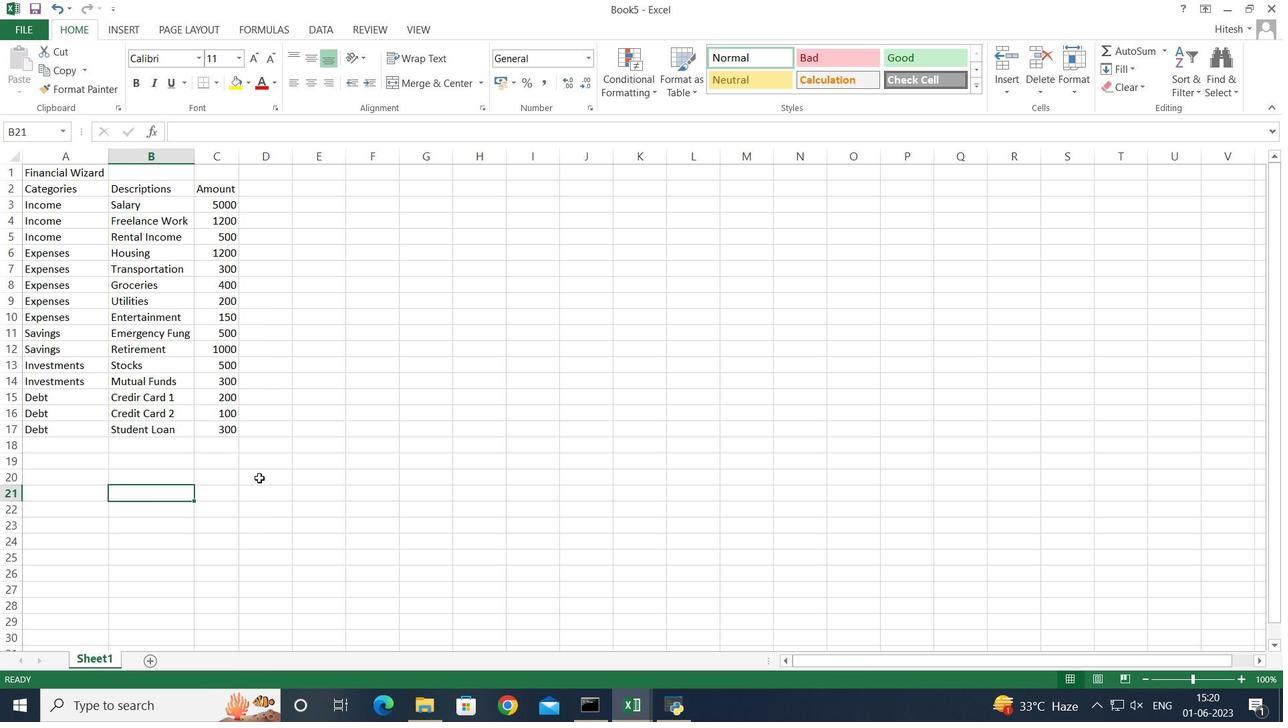 
Action: Mouse moved to (53, 176)
Screenshot: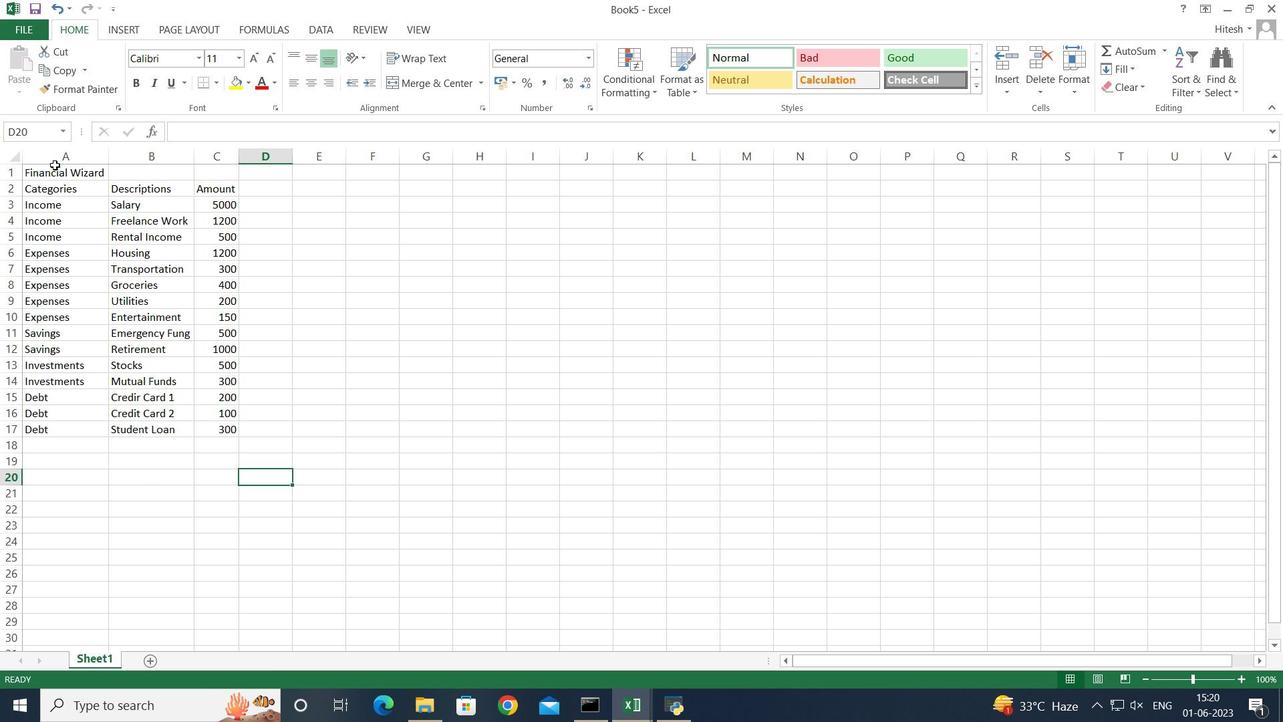 
Action: Mouse pressed left at (53, 176)
Screenshot: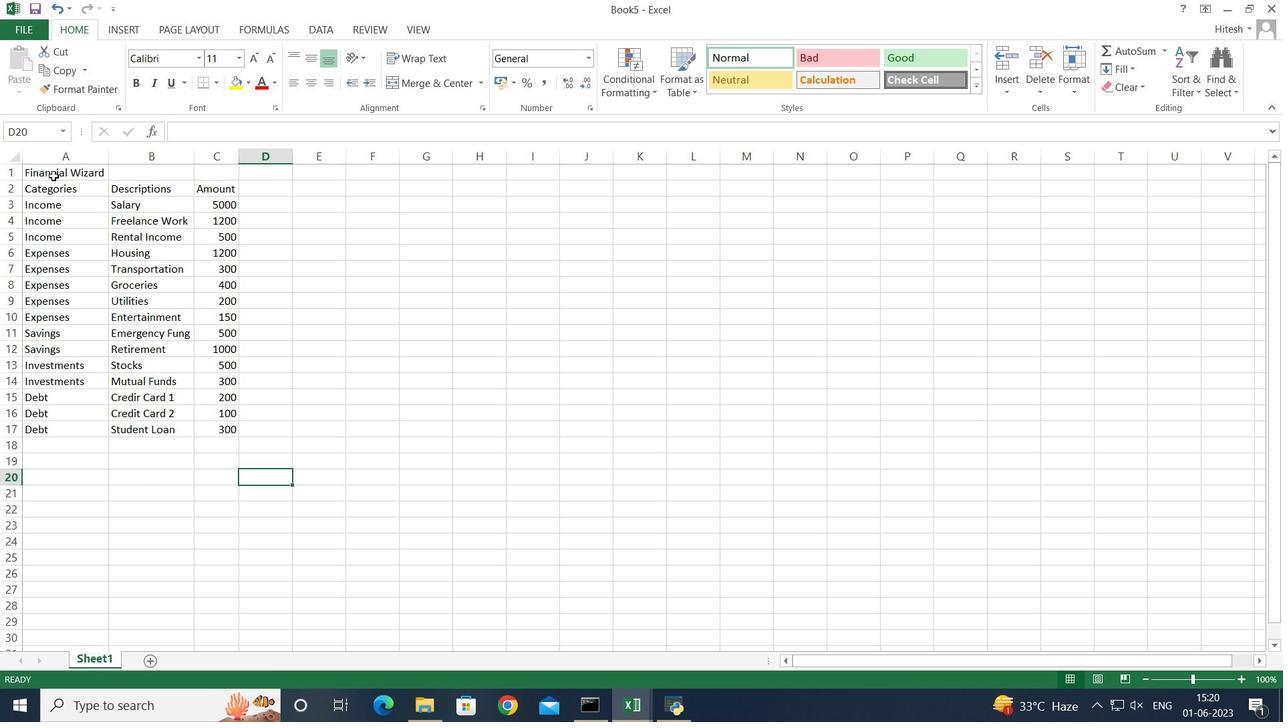 
Action: Mouse moved to (53, 177)
Screenshot: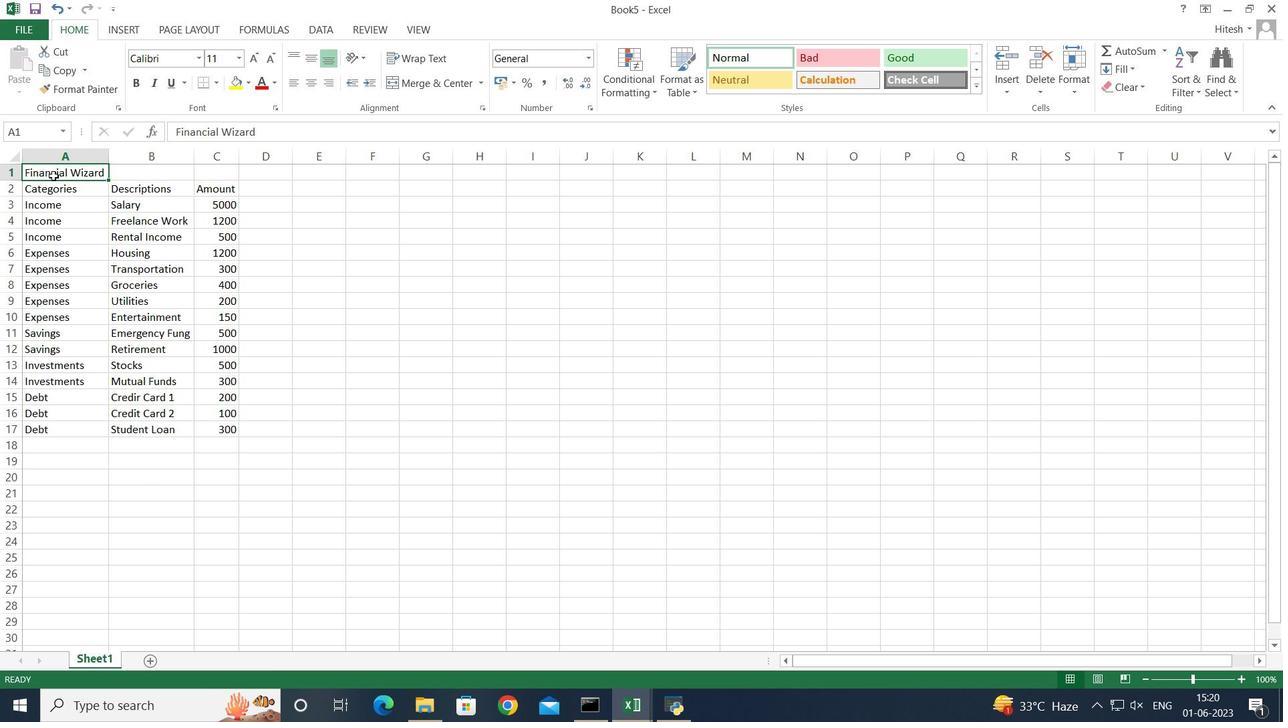 
Action: Key pressed <Key.shift><Key.right><Key.right>
Screenshot: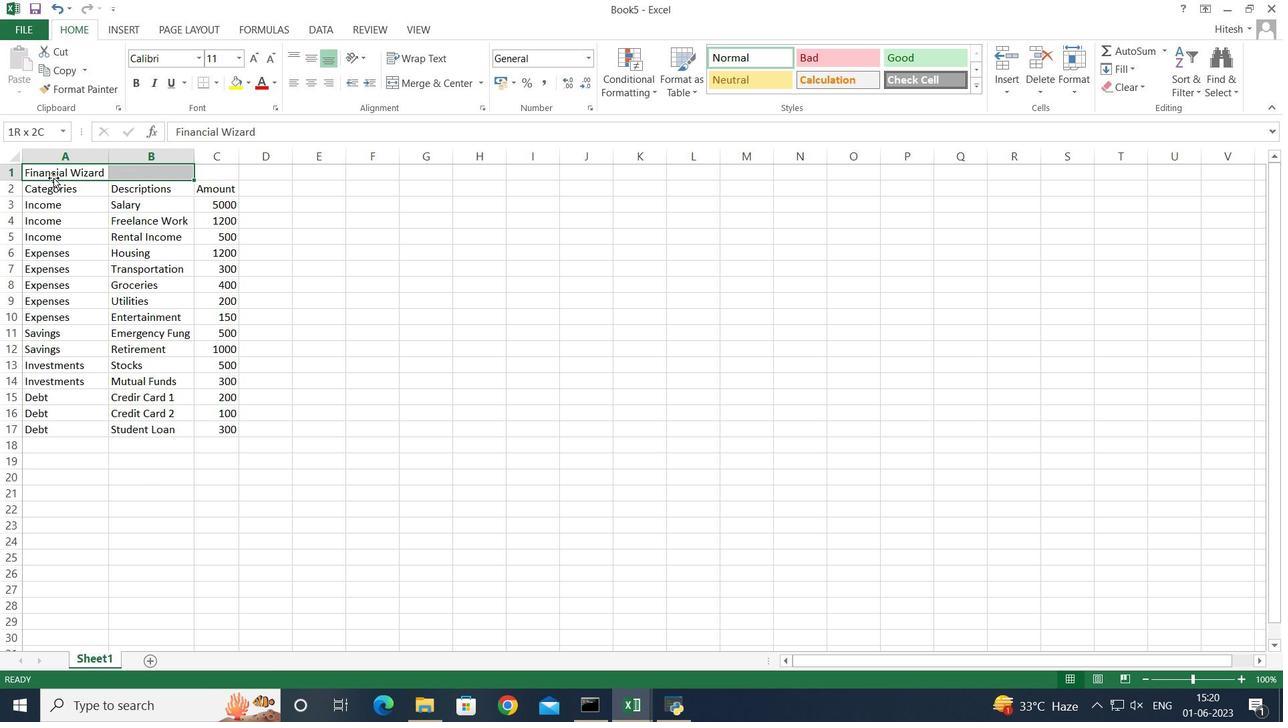 
Action: Mouse moved to (434, 82)
Screenshot: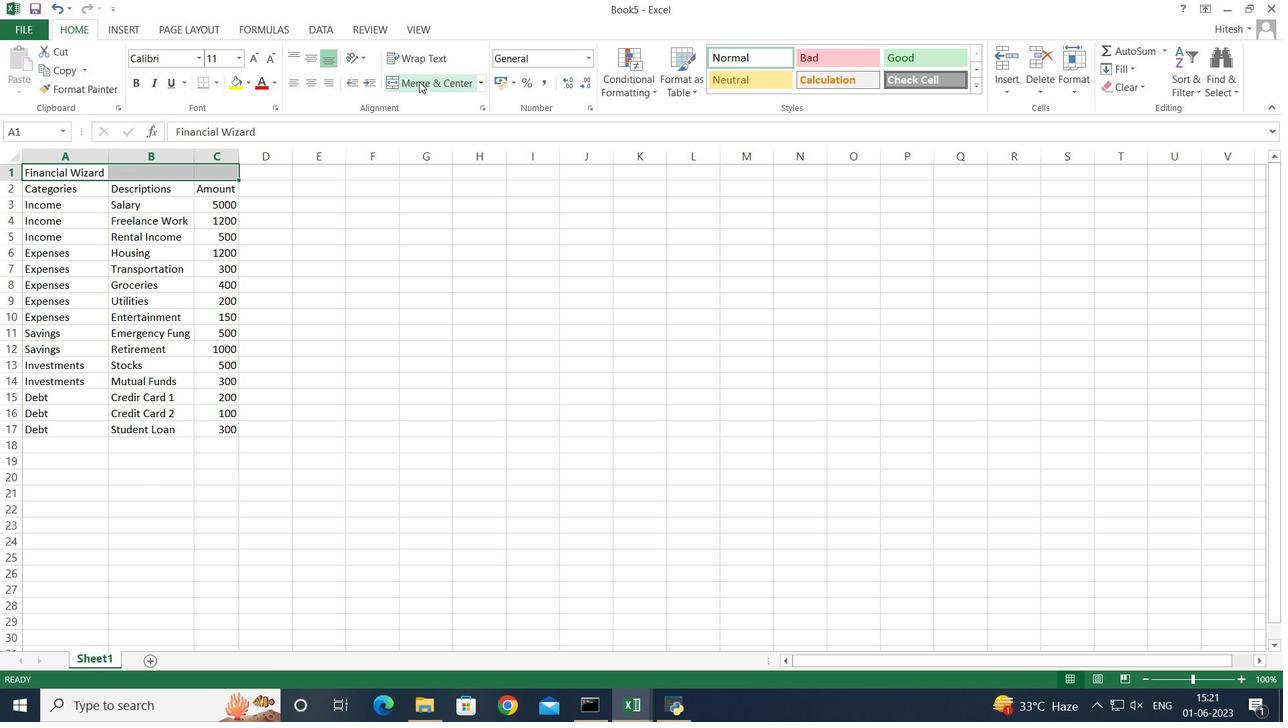 
Action: Mouse pressed left at (434, 82)
Screenshot: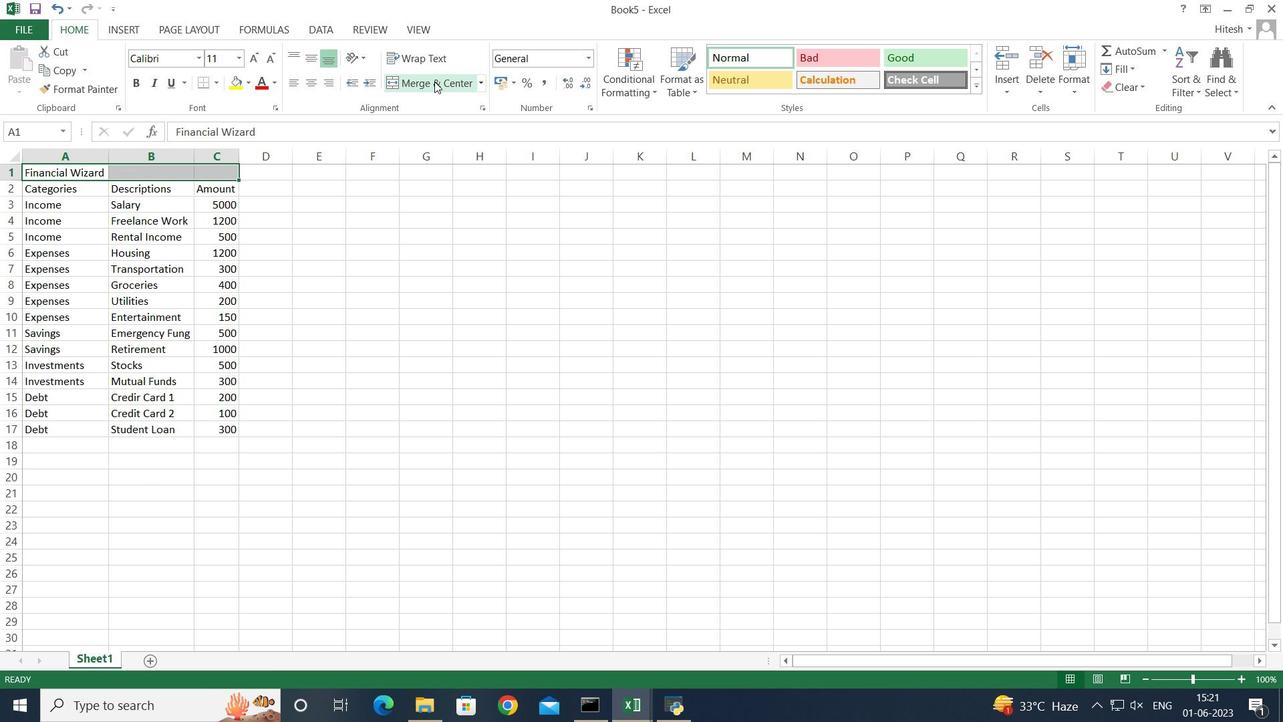 
Action: Mouse moved to (272, 226)
Screenshot: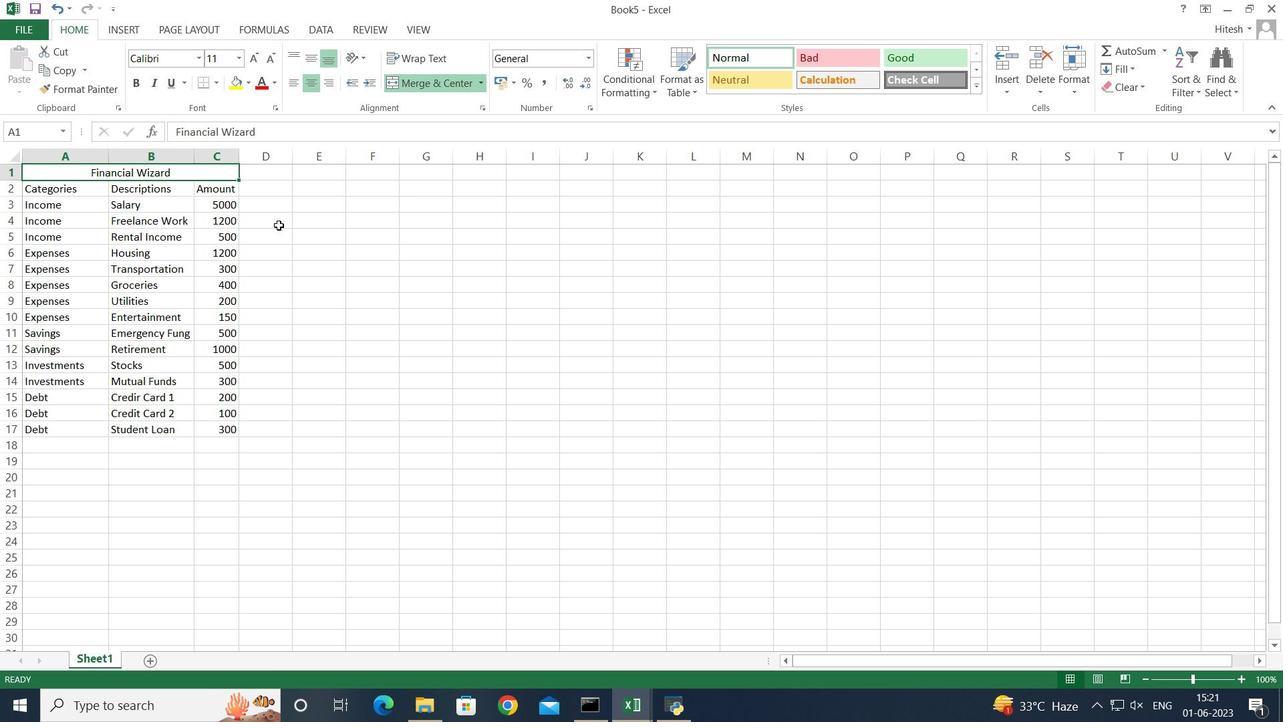 
Action: Mouse pressed left at (272, 226)
Screenshot: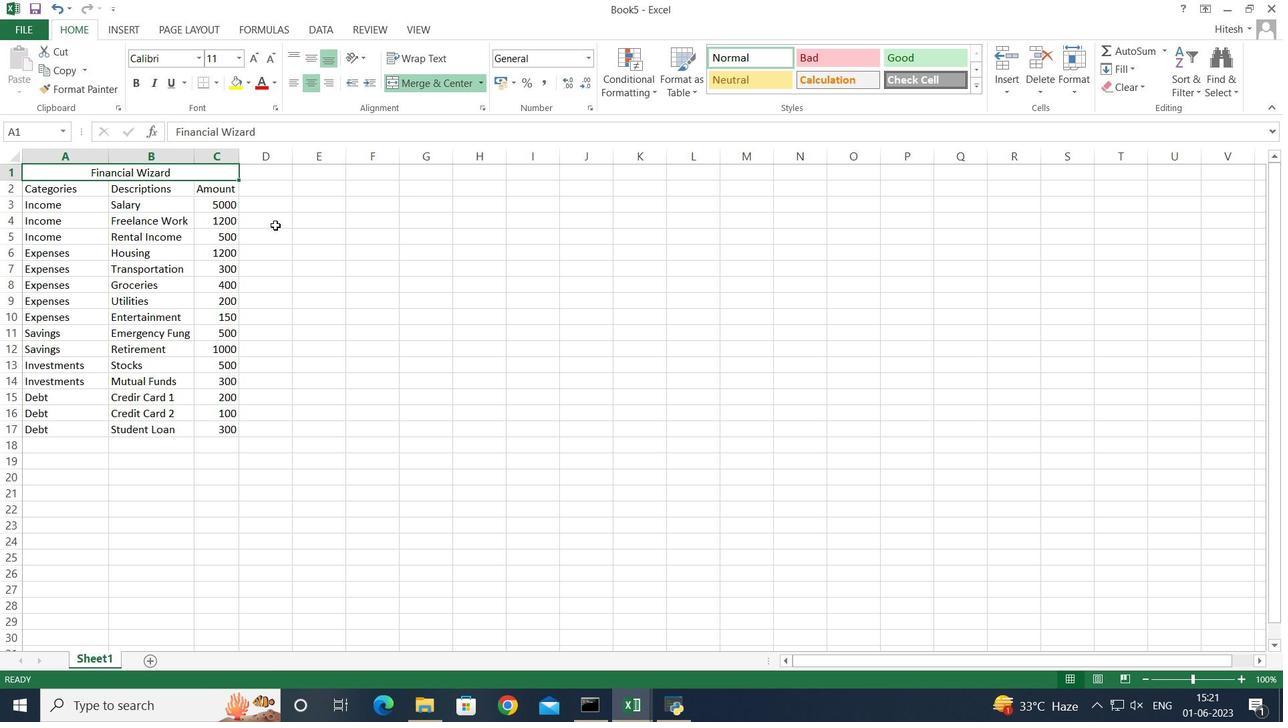 
Action: Mouse moved to (9, 27)
Screenshot: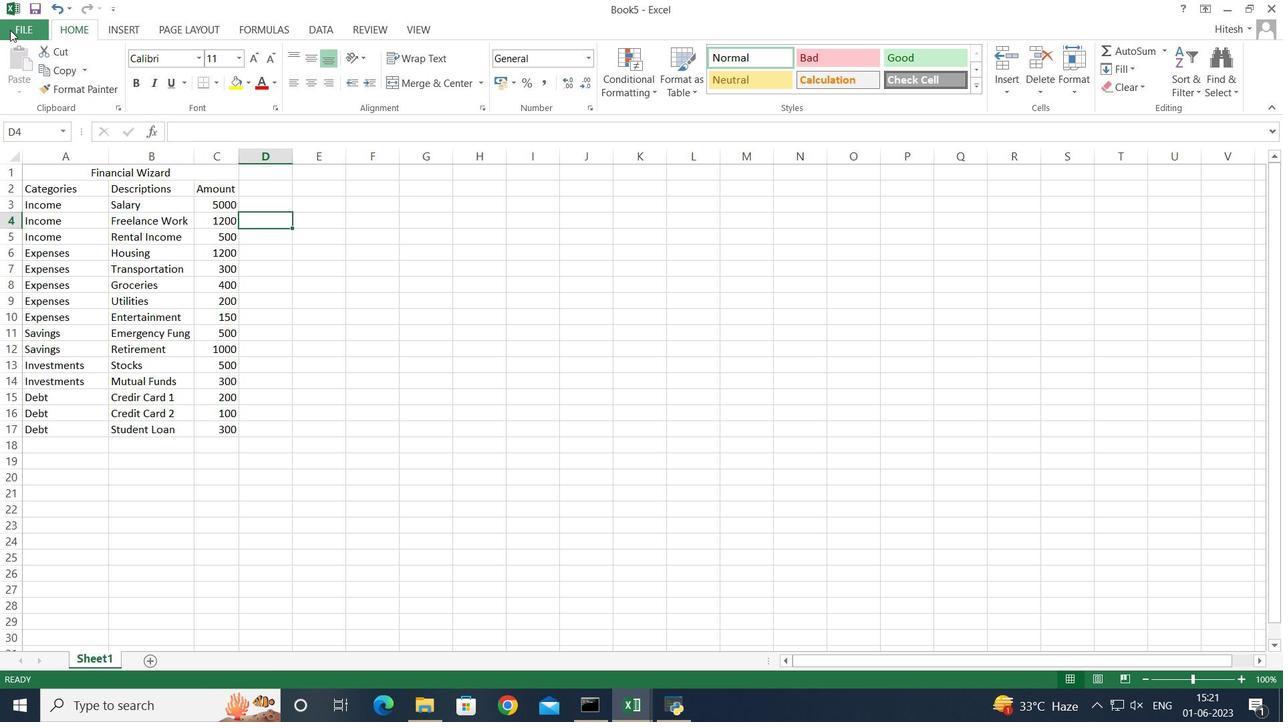 
Action: Mouse pressed left at (9, 27)
Screenshot: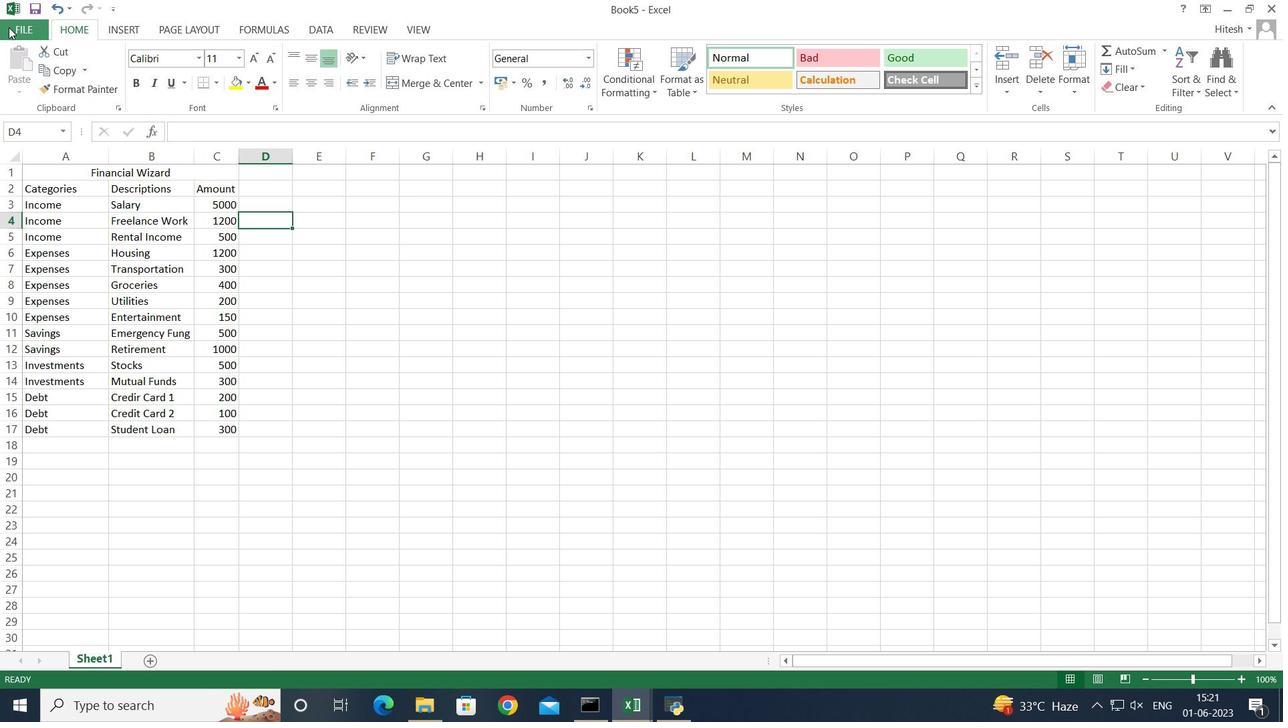 
Action: Mouse moved to (50, 149)
Screenshot: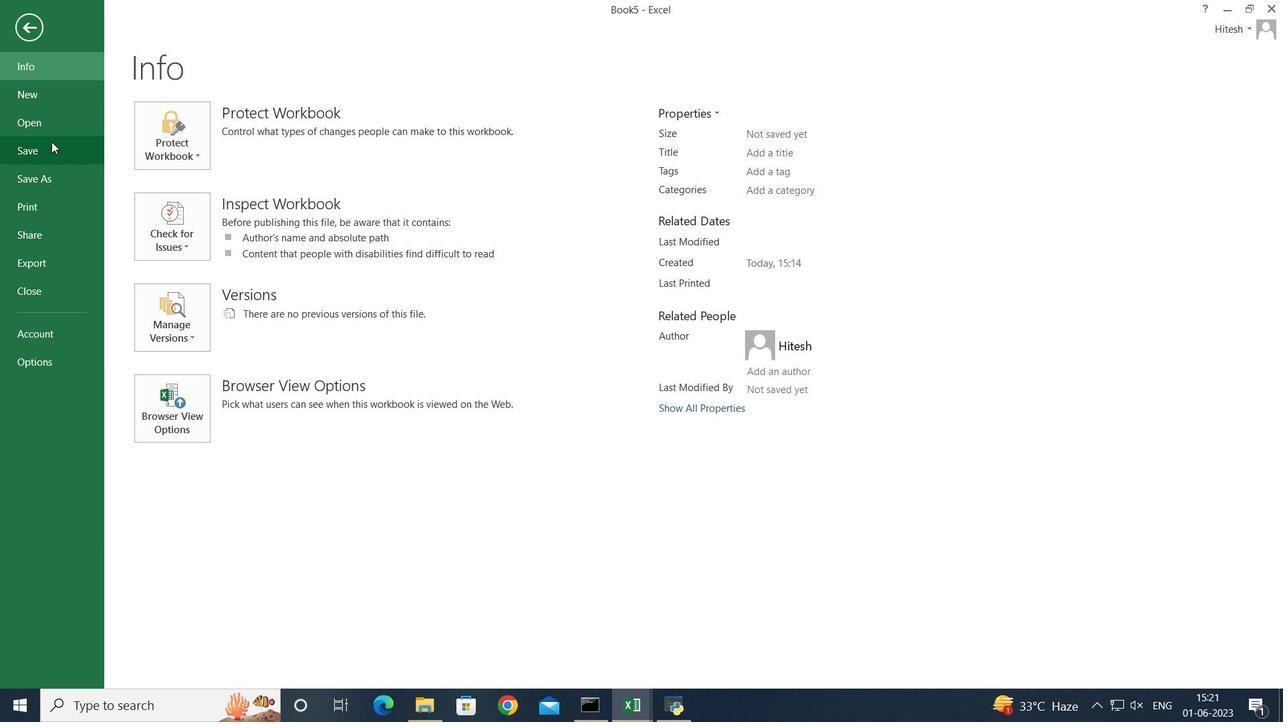 
Action: Mouse pressed left at (50, 149)
Screenshot: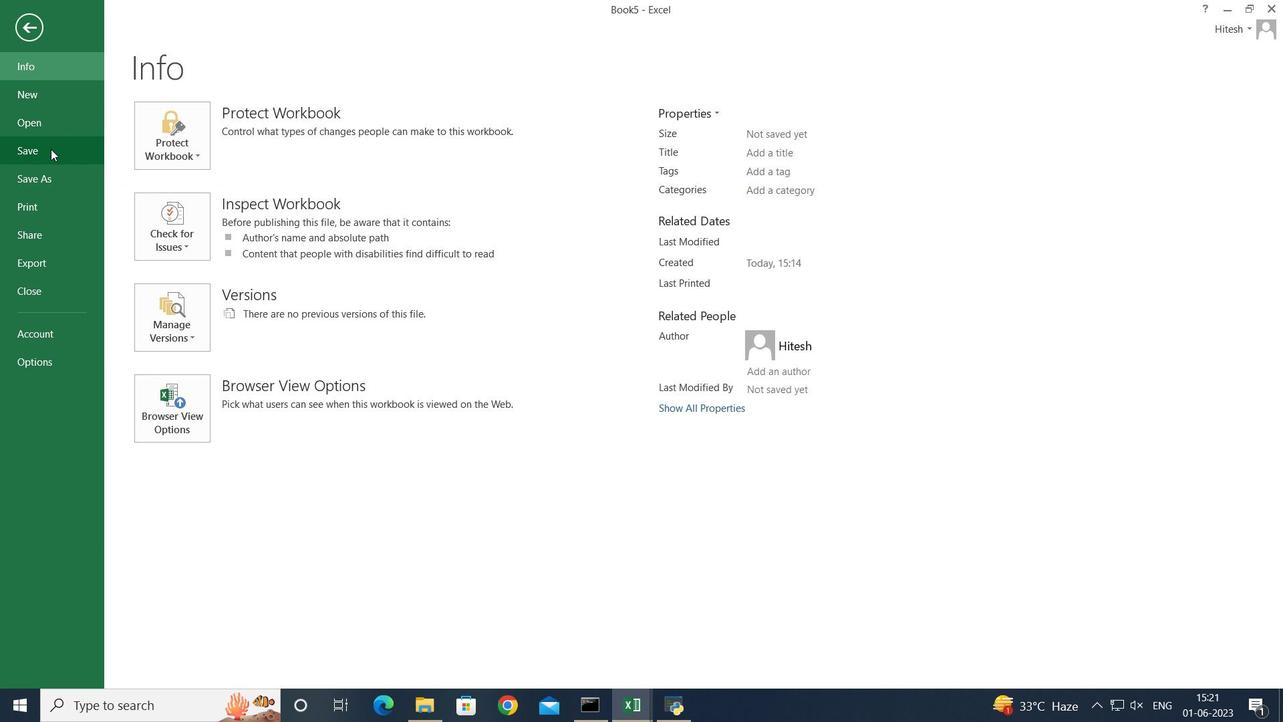 
Action: Mouse moved to (414, 177)
Screenshot: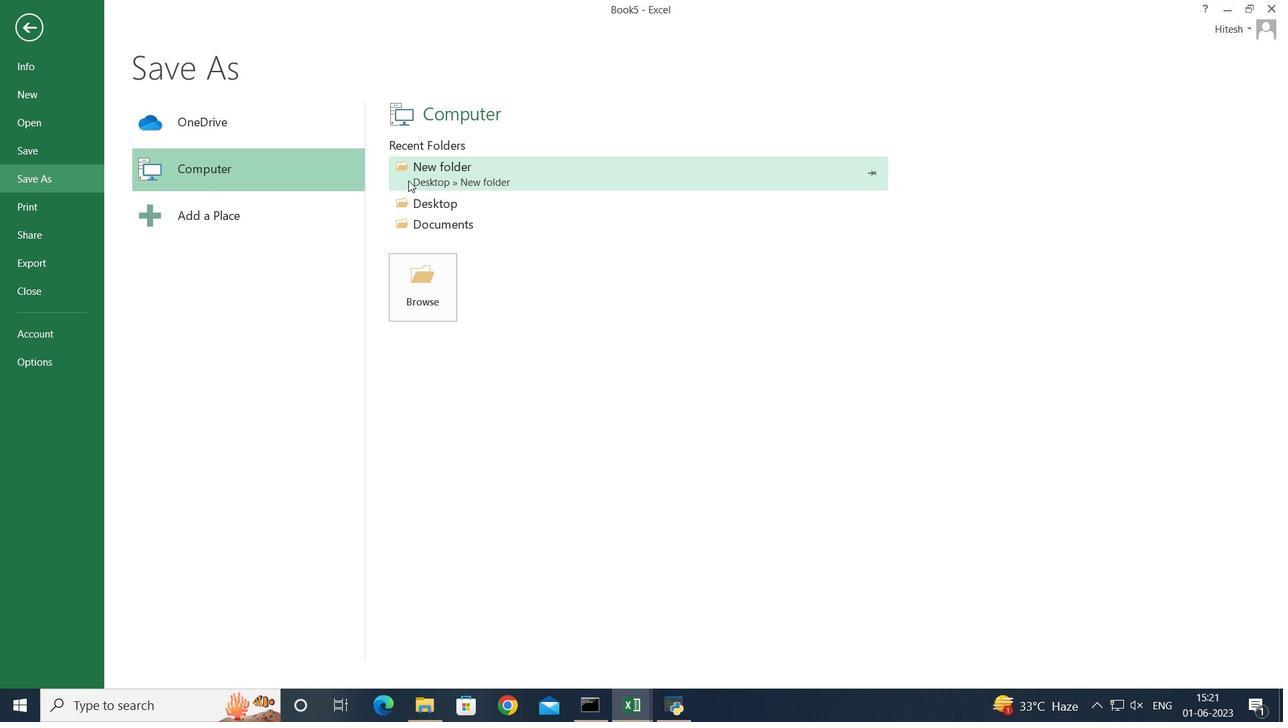 
Action: Mouse pressed left at (414, 177)
Screenshot: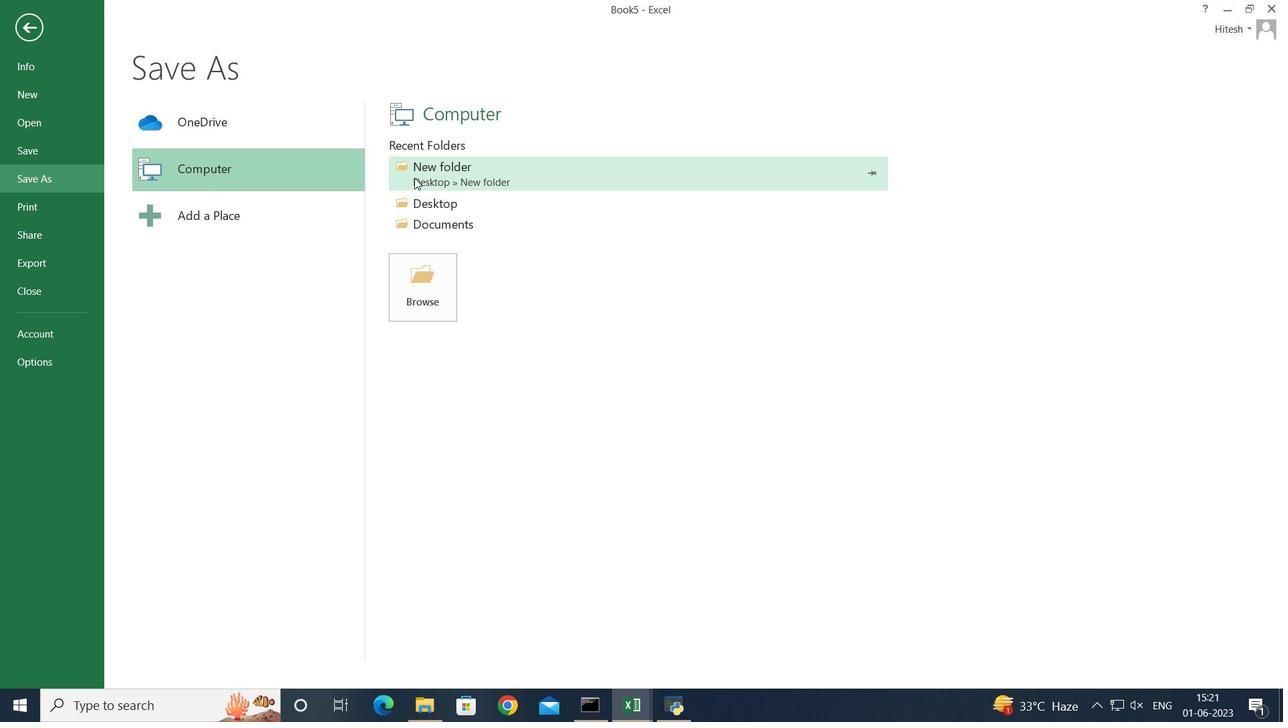 
Action: Key pressed <Key.shift>Asset<Key.shift><Key.shift><Key.shift><Key.shift><Key.shift><Key.shift><Key.shift><Key.shift><Key.shift>Val
Screenshot: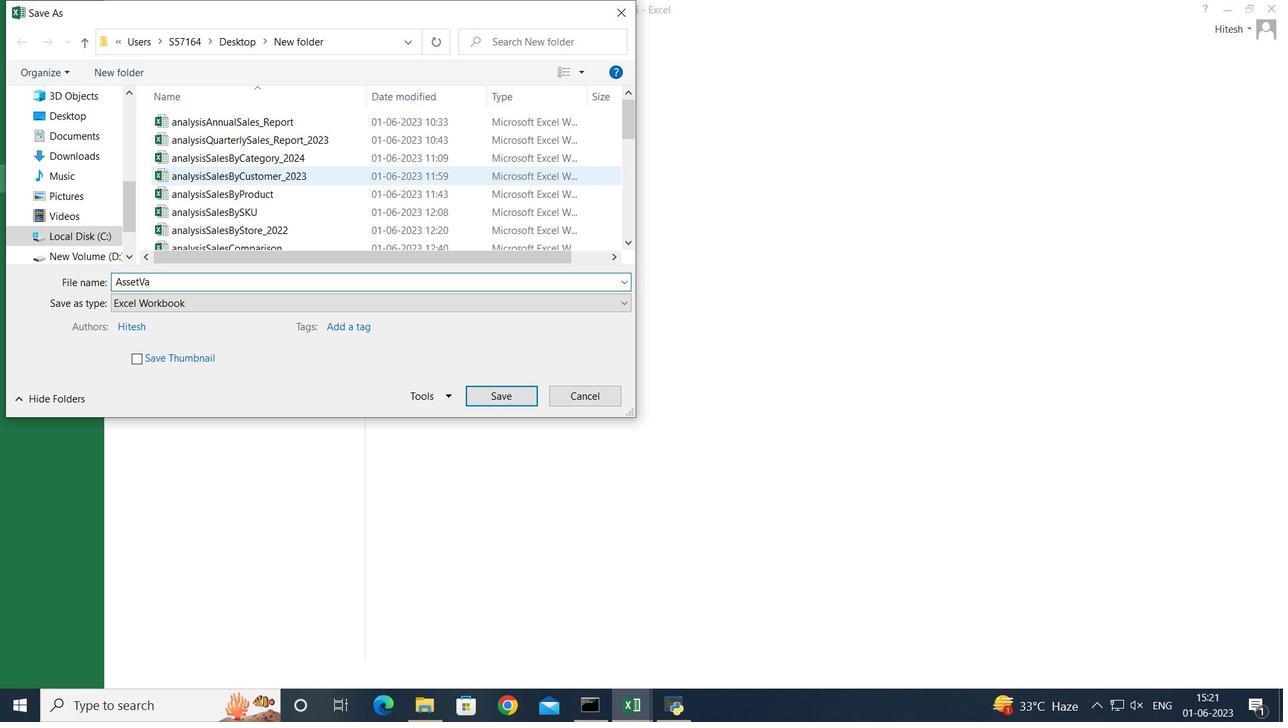 
Action: Mouse moved to (415, 177)
Screenshot: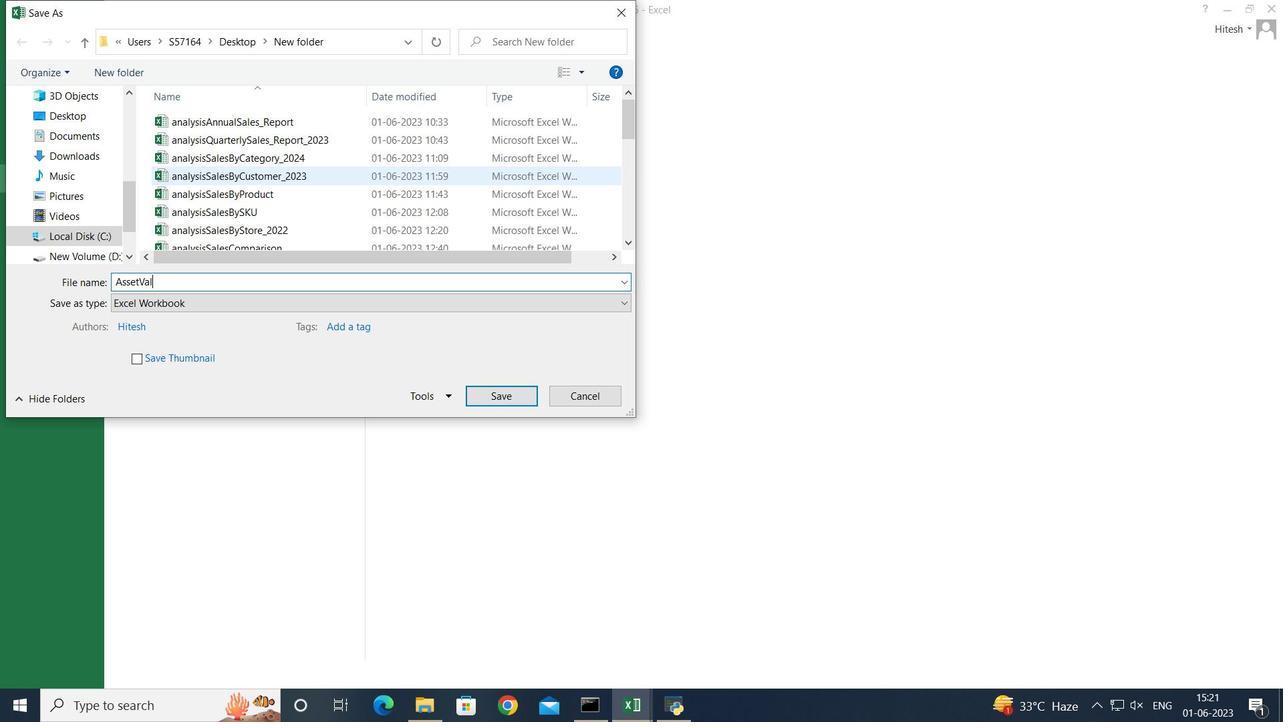 
Action: Key pressed book
Screenshot: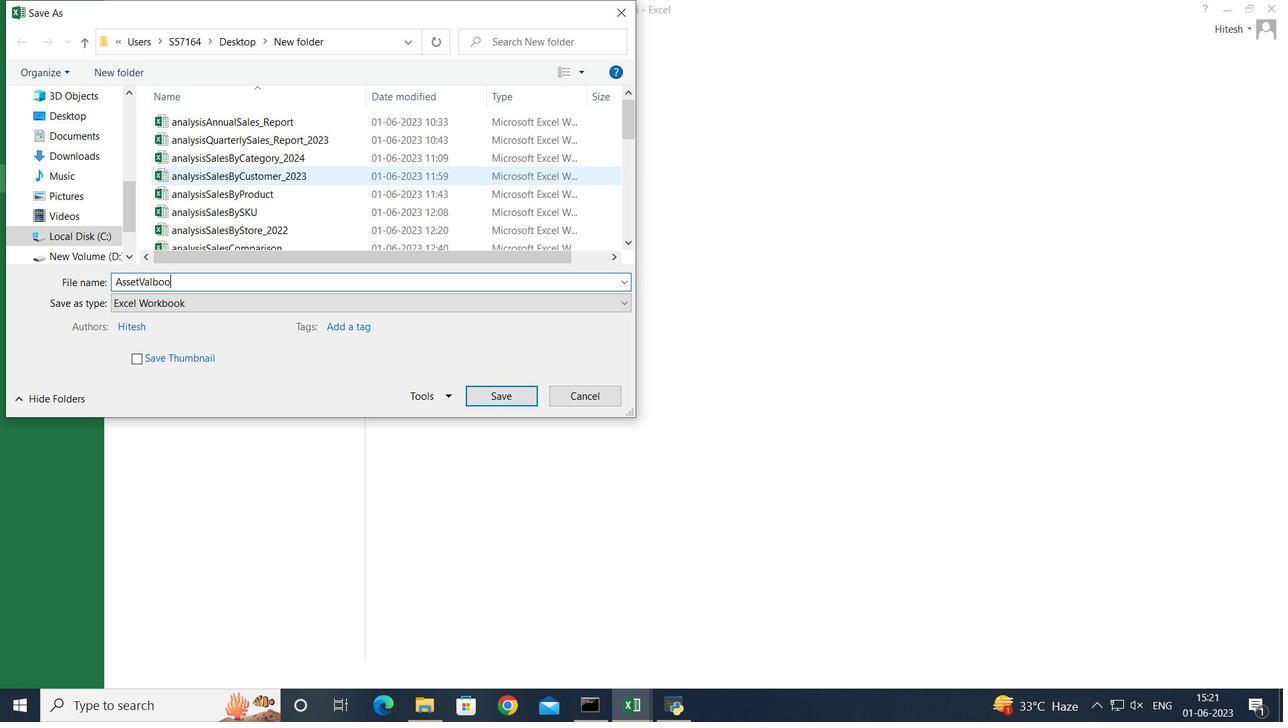 
Action: Mouse moved to (495, 391)
Screenshot: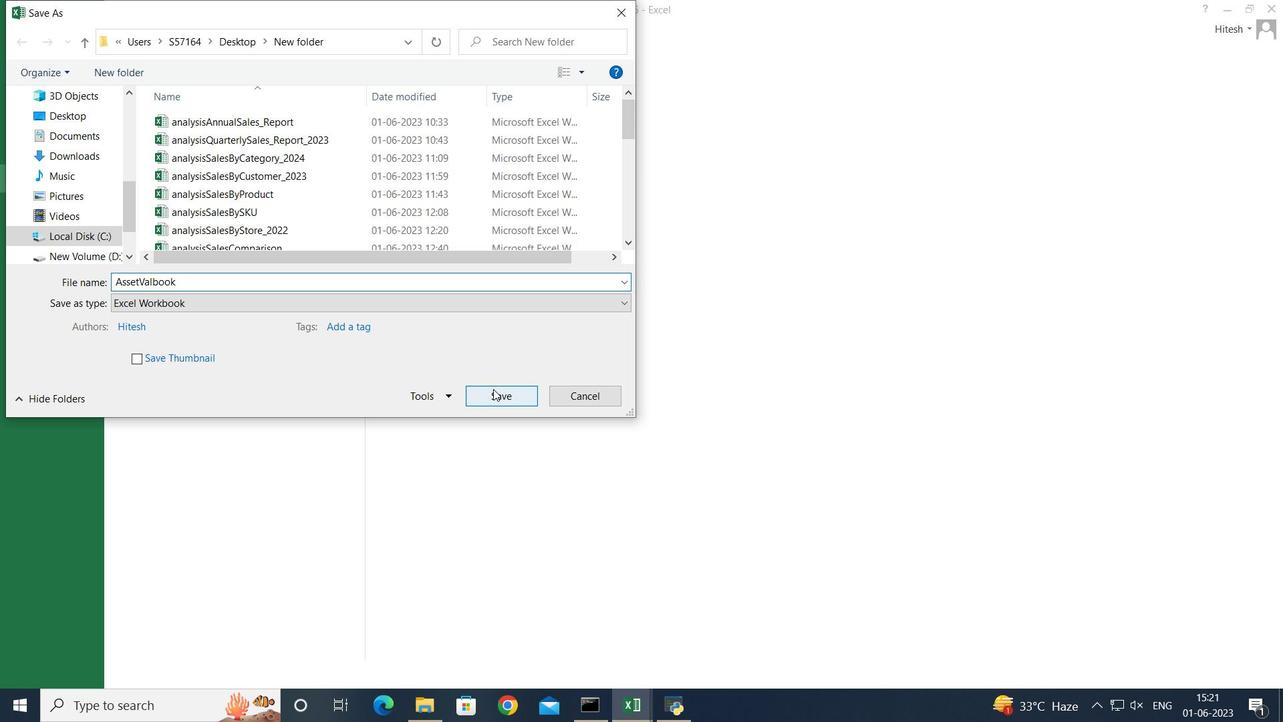 
Action: Mouse pressed left at (495, 391)
Screenshot: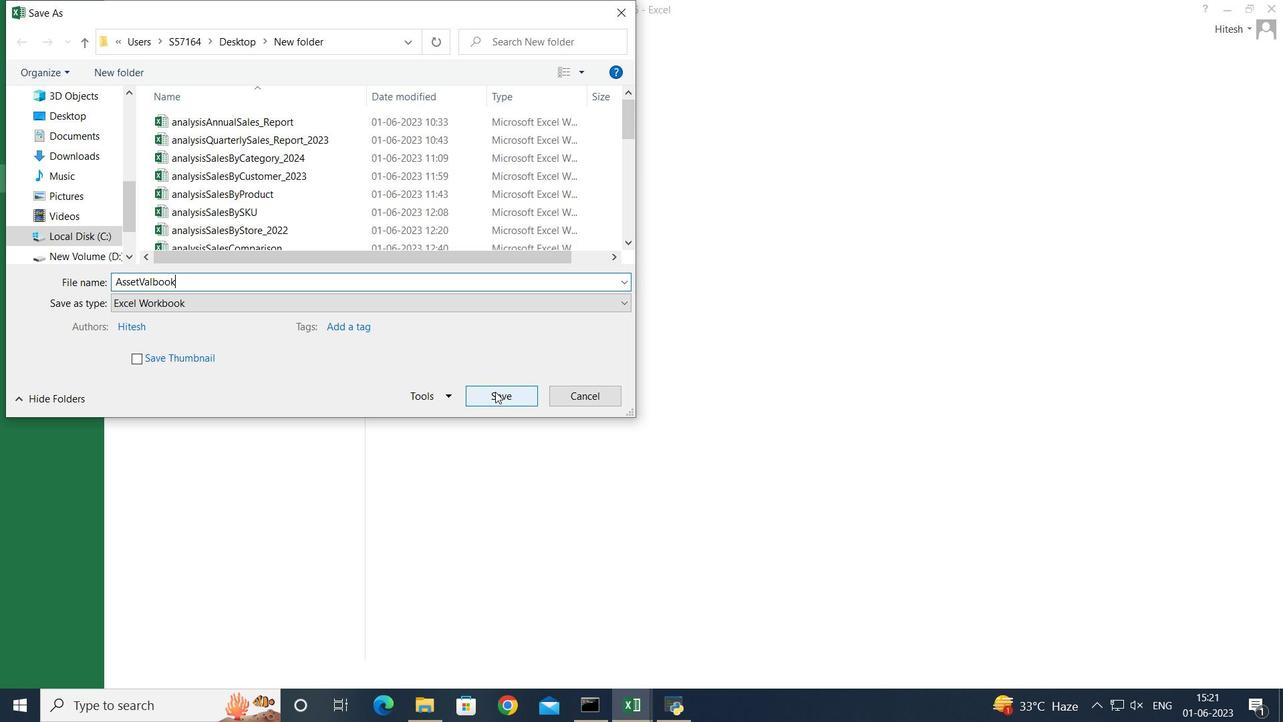 
Action: Mouse moved to (428, 365)
Screenshot: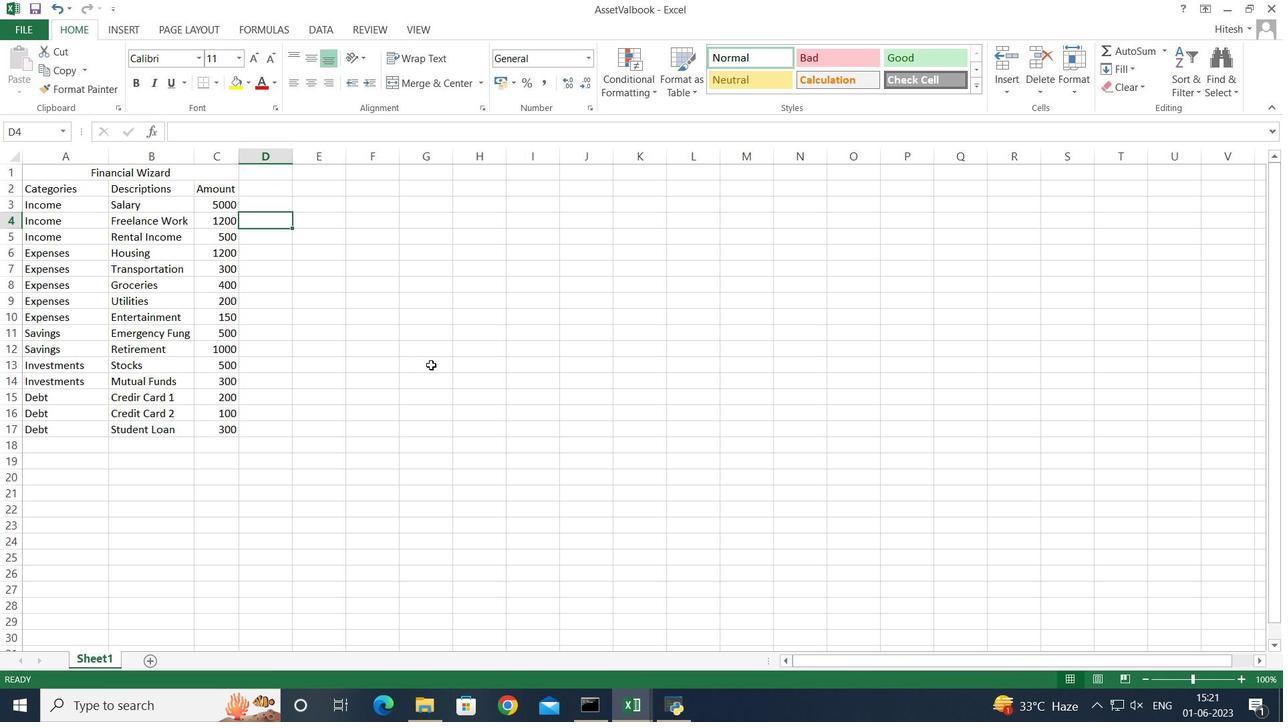 
